 Task: Apply the theme  ""Modern Writer"".
Action: Mouse moved to (222, 81)
Screenshot: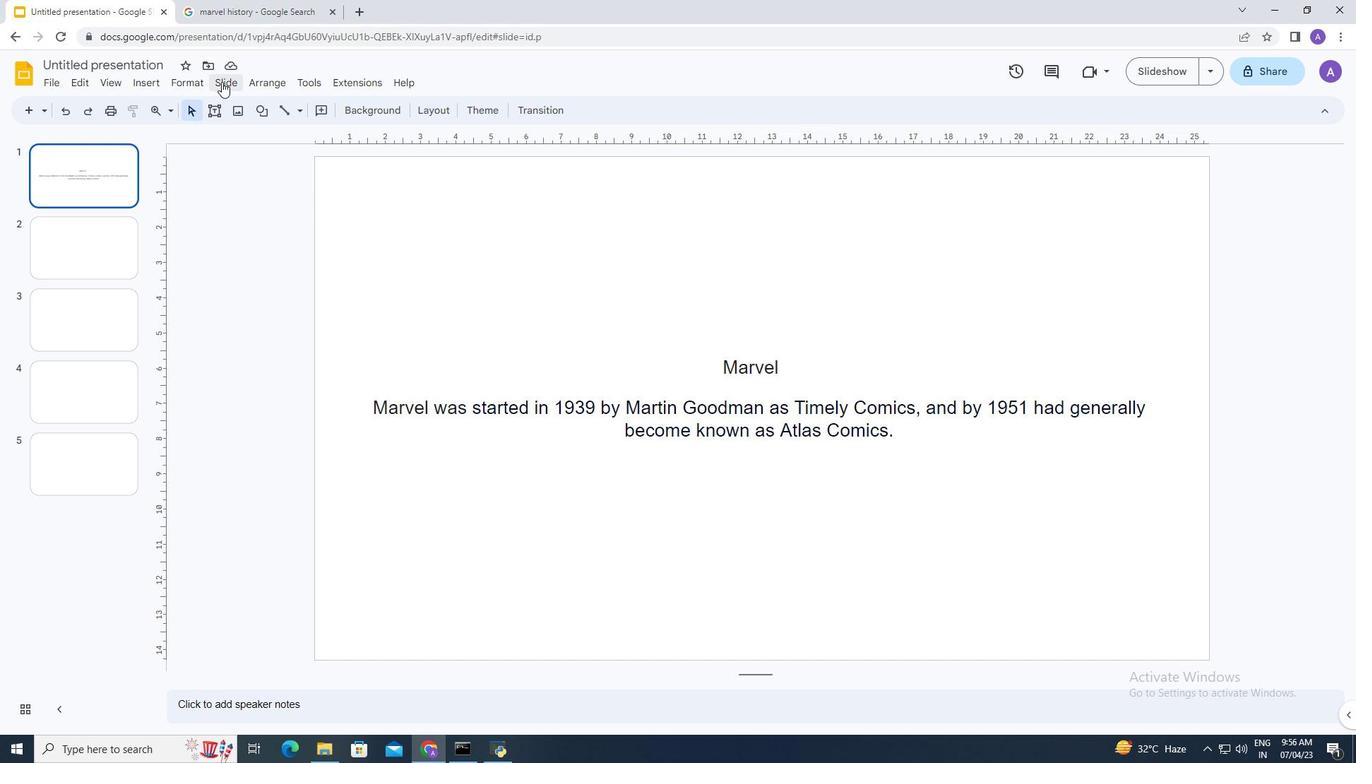 
Action: Mouse pressed left at (222, 81)
Screenshot: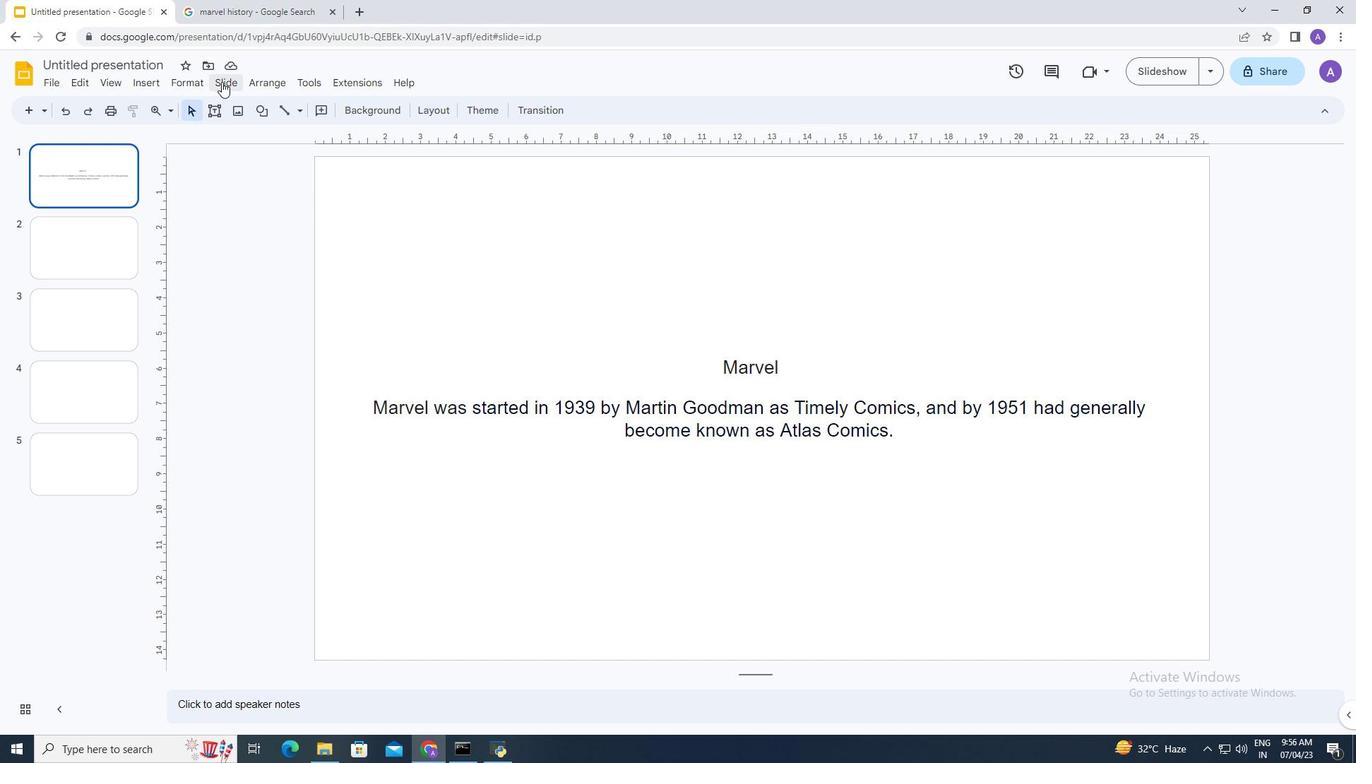 
Action: Mouse moved to (291, 329)
Screenshot: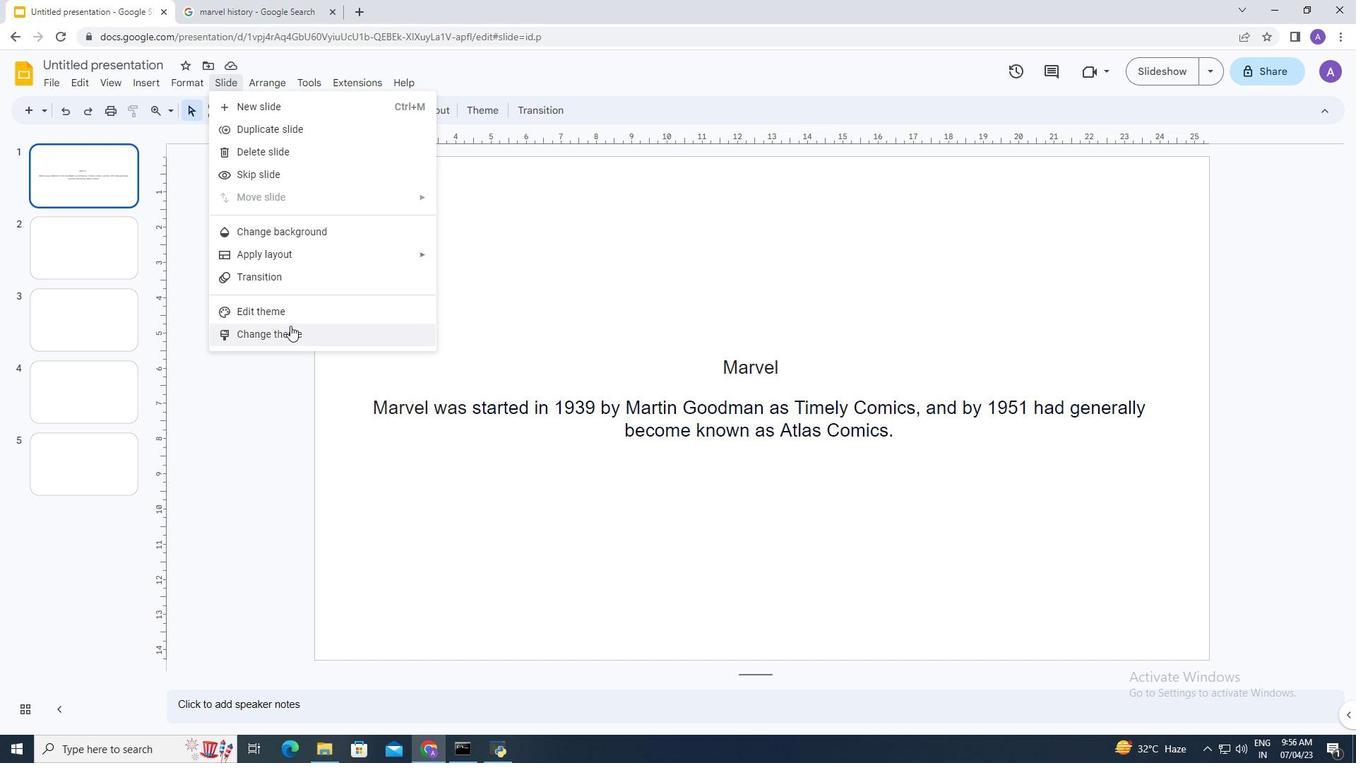 
Action: Mouse pressed left at (291, 329)
Screenshot: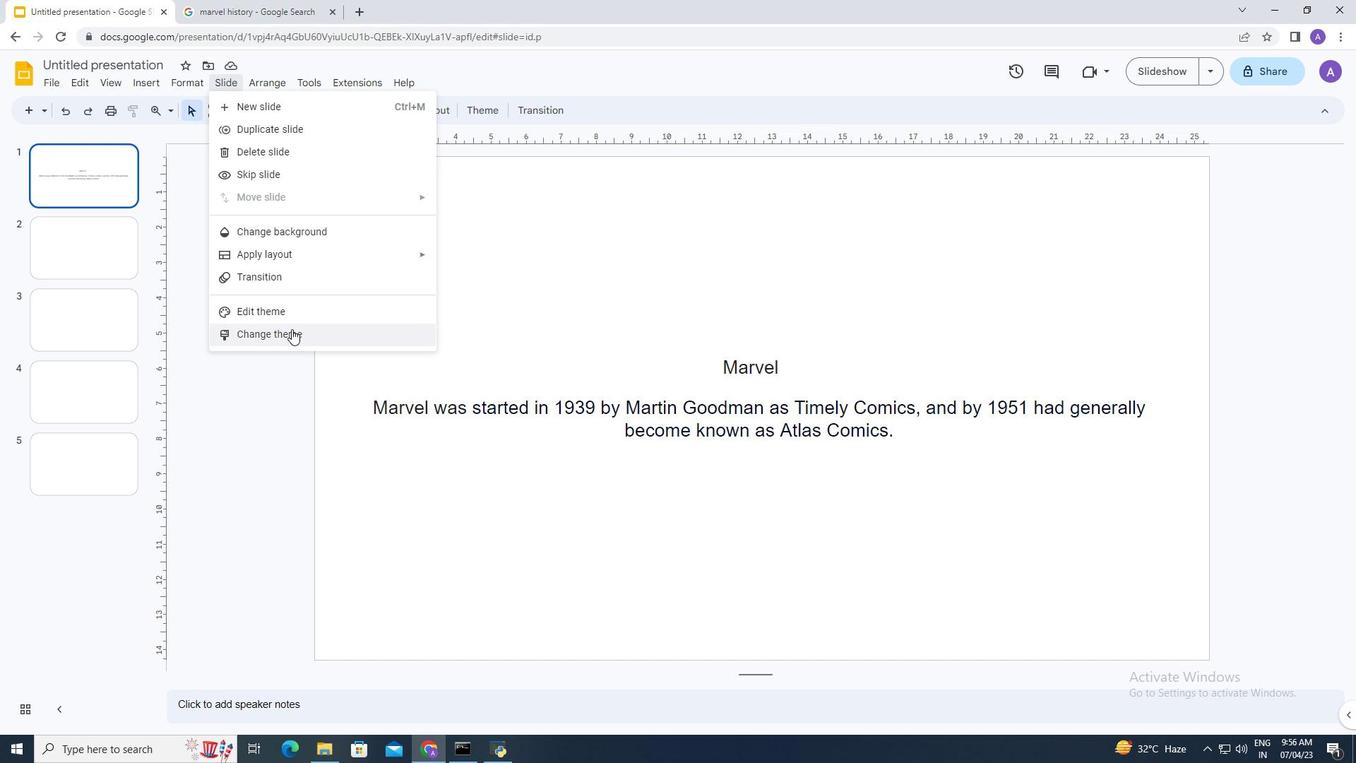
Action: Mouse moved to (1186, 305)
Screenshot: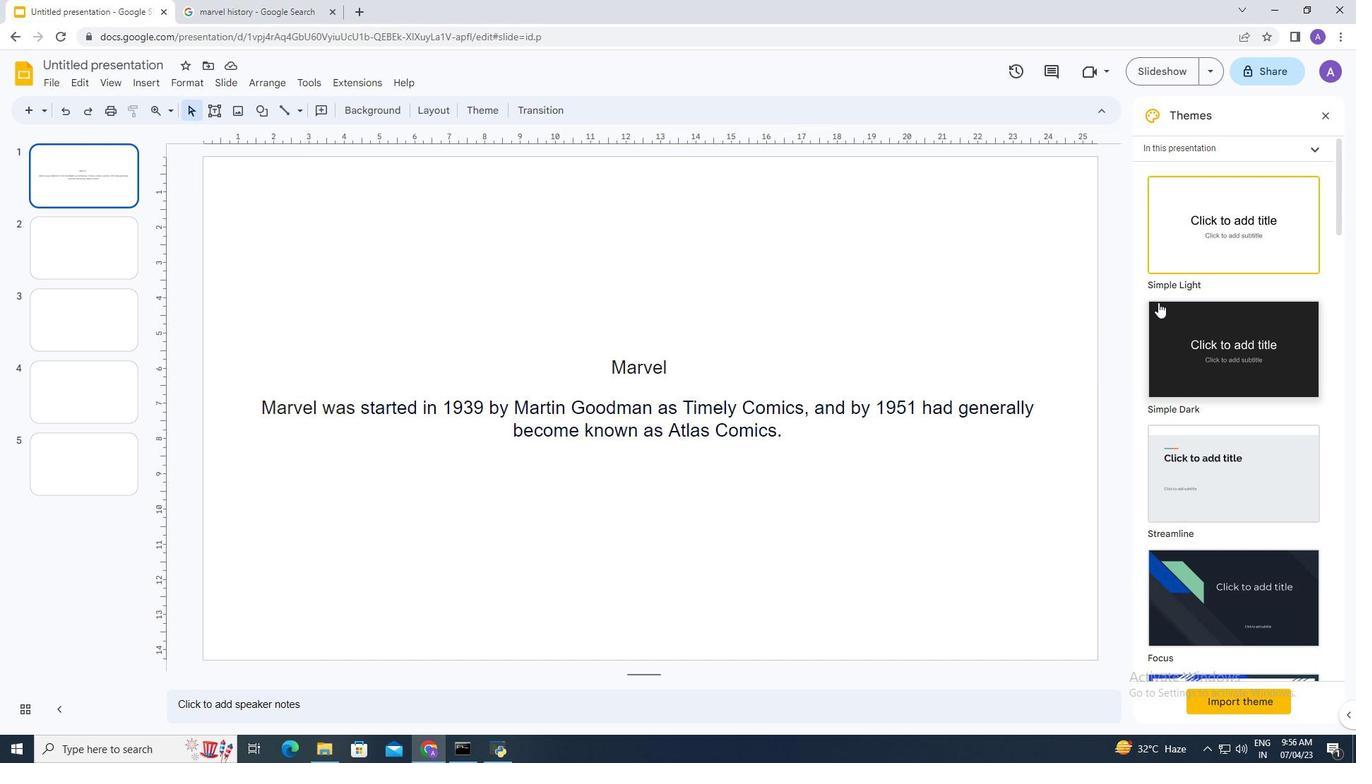
Action: Mouse scrolled (1186, 305) with delta (0, 0)
Screenshot: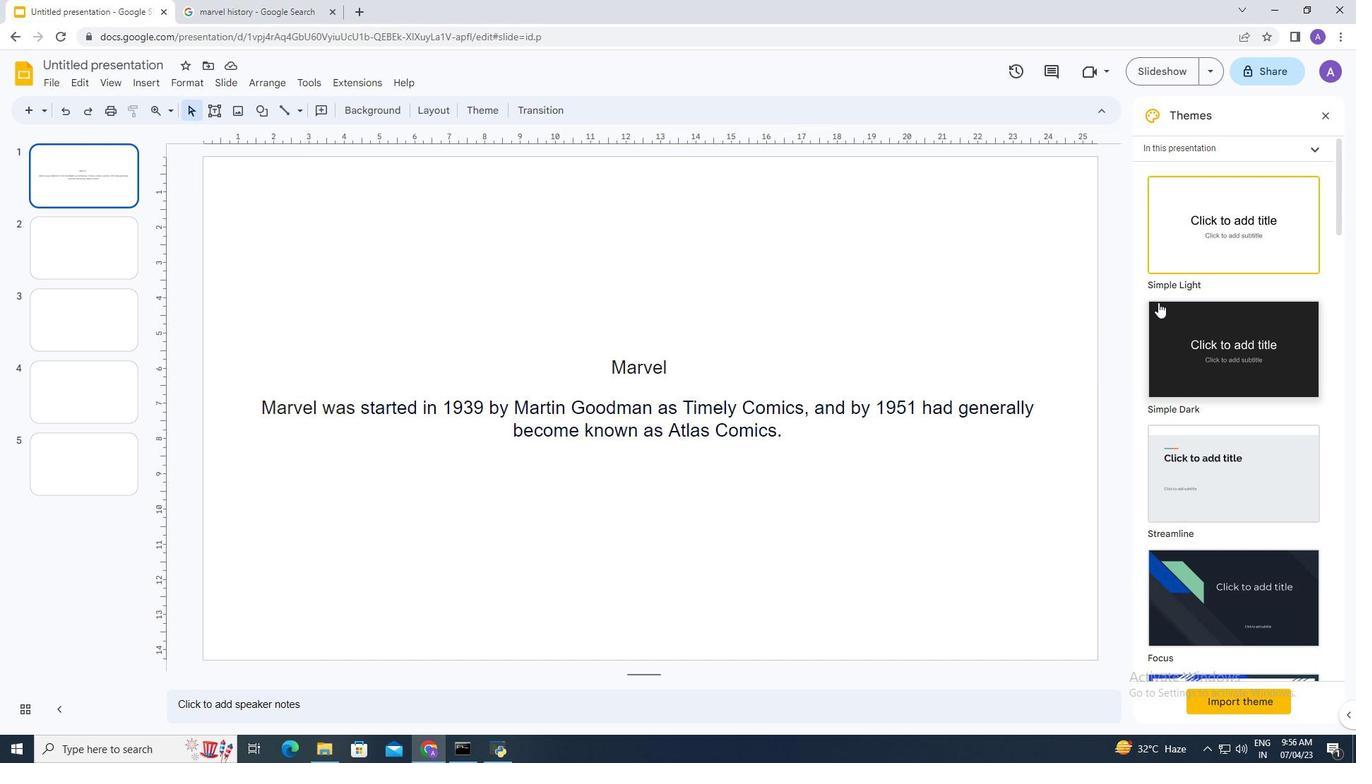 
Action: Mouse scrolled (1186, 305) with delta (0, 0)
Screenshot: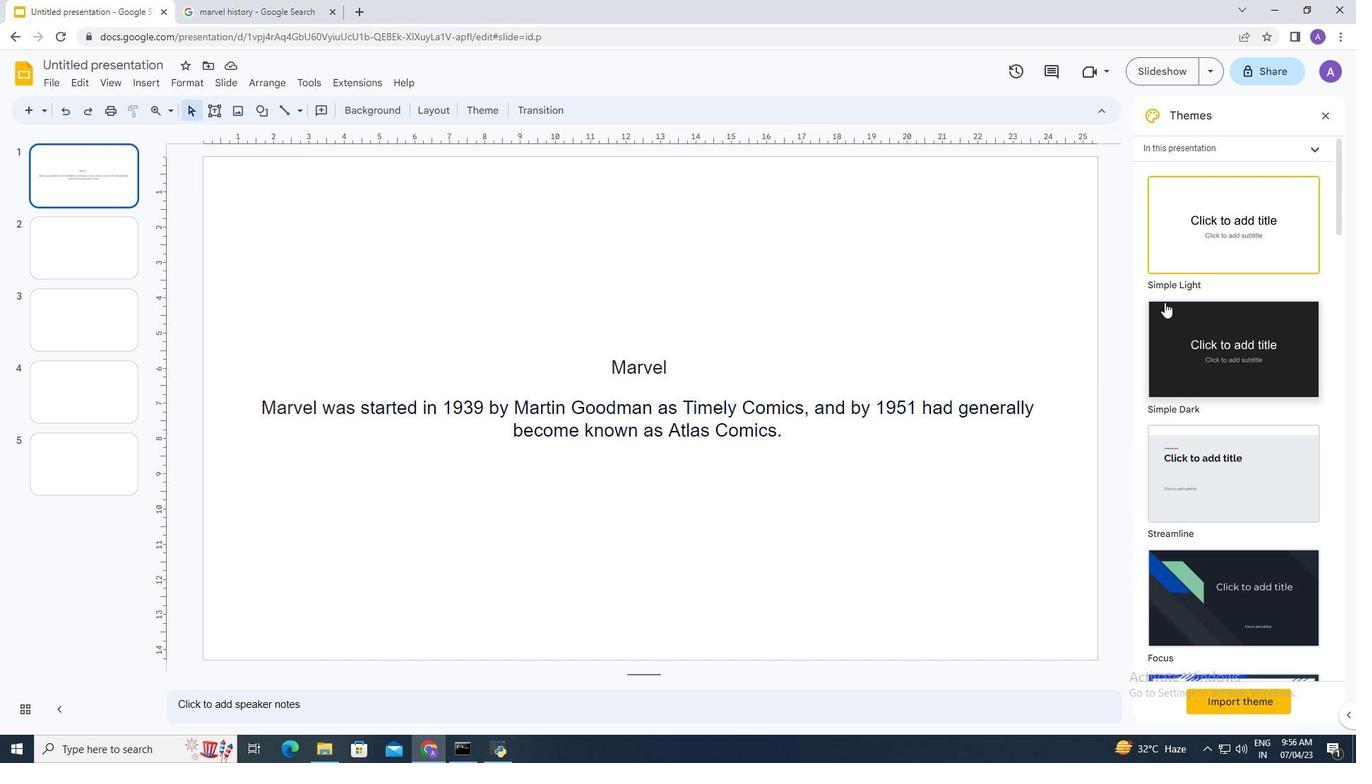 
Action: Mouse scrolled (1186, 305) with delta (0, 0)
Screenshot: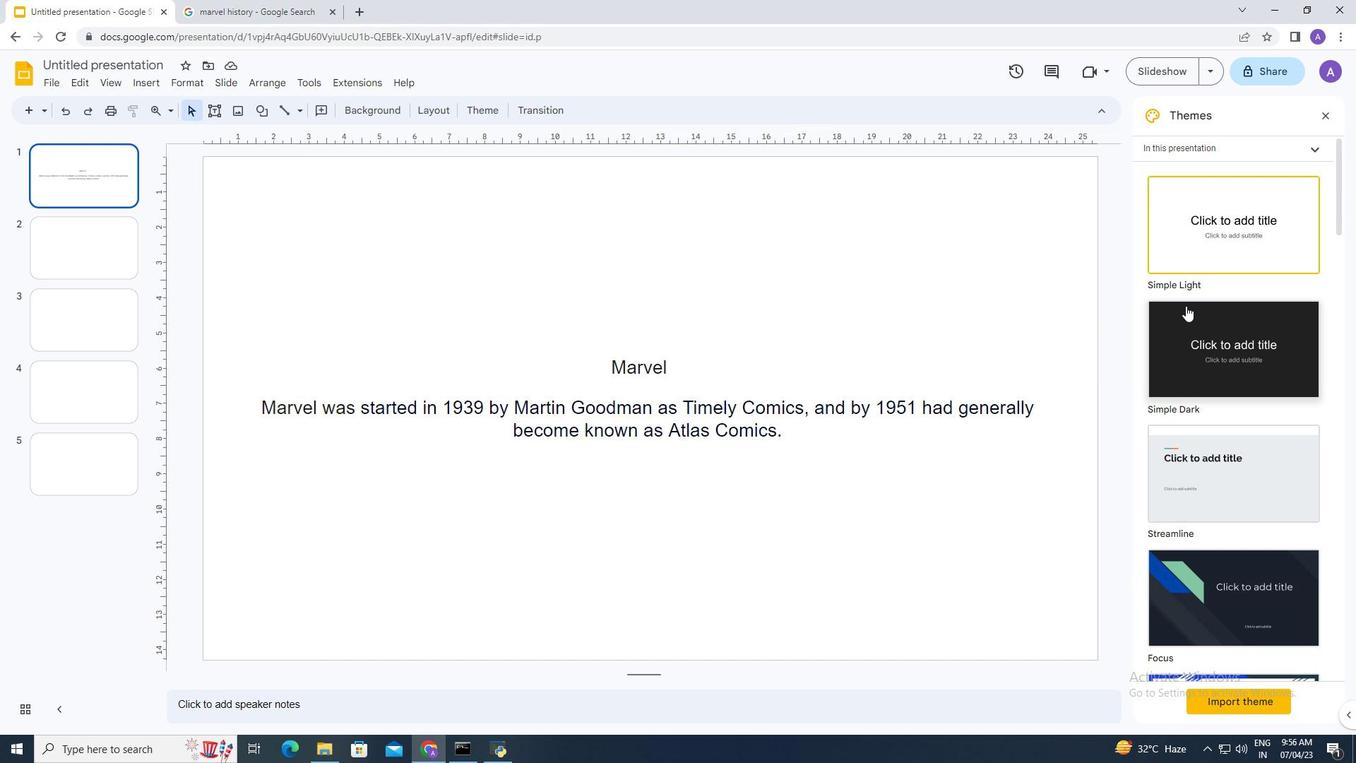 
Action: Mouse scrolled (1186, 305) with delta (0, 0)
Screenshot: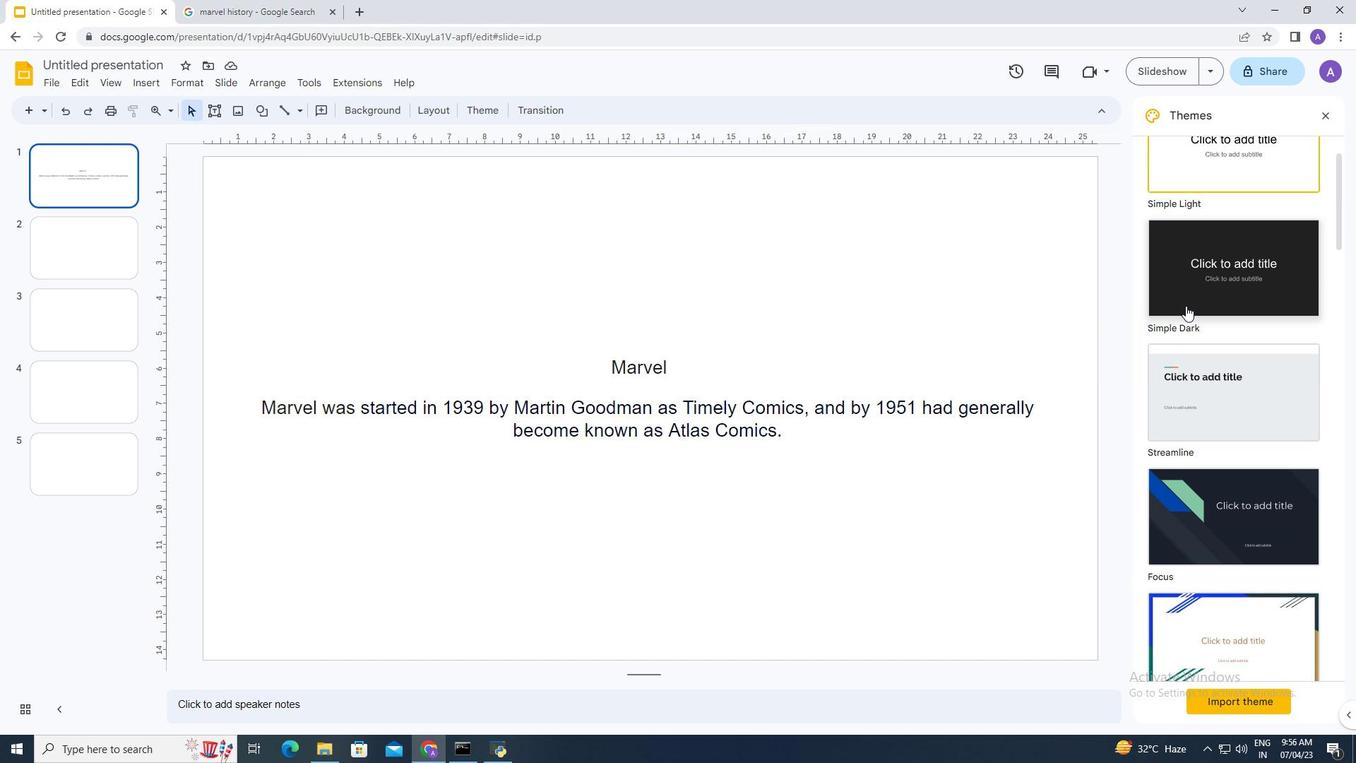 
Action: Mouse scrolled (1186, 305) with delta (0, 0)
Screenshot: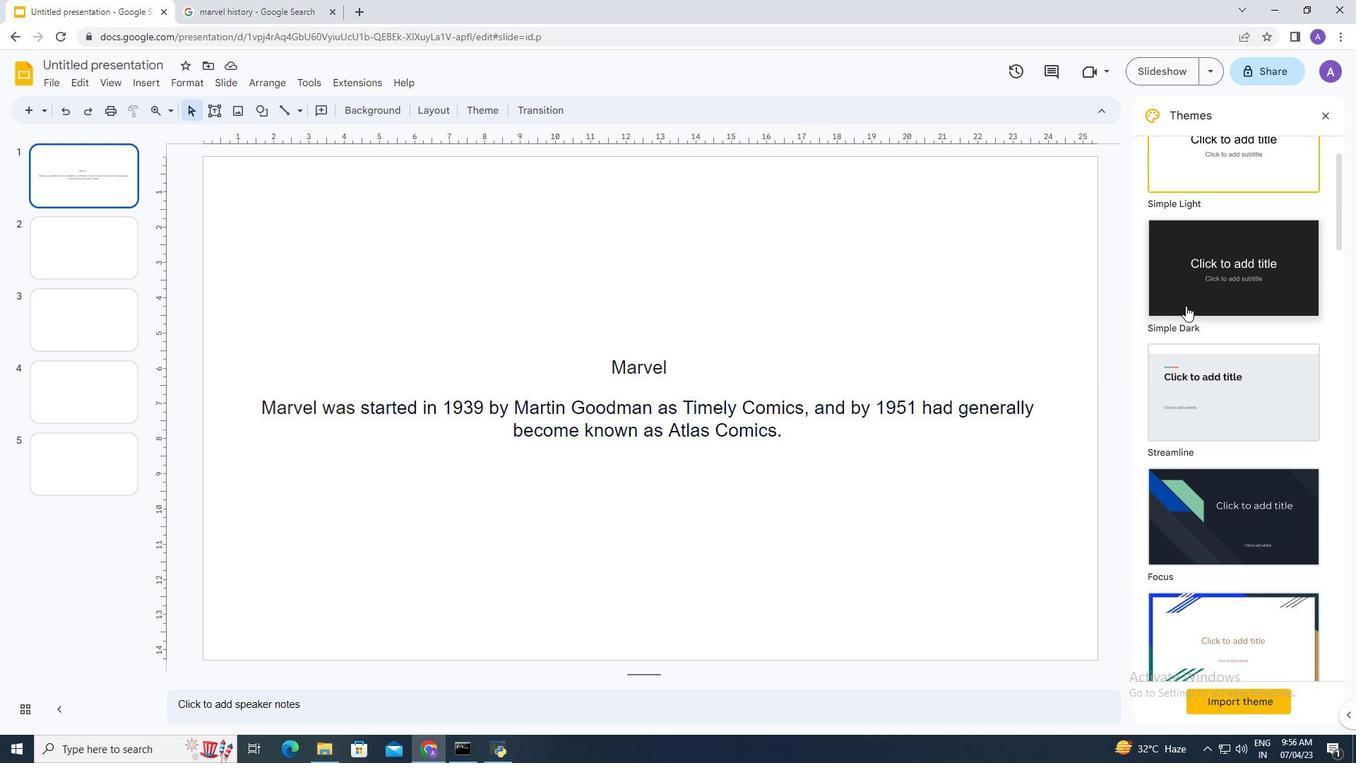 
Action: Mouse scrolled (1186, 305) with delta (0, 0)
Screenshot: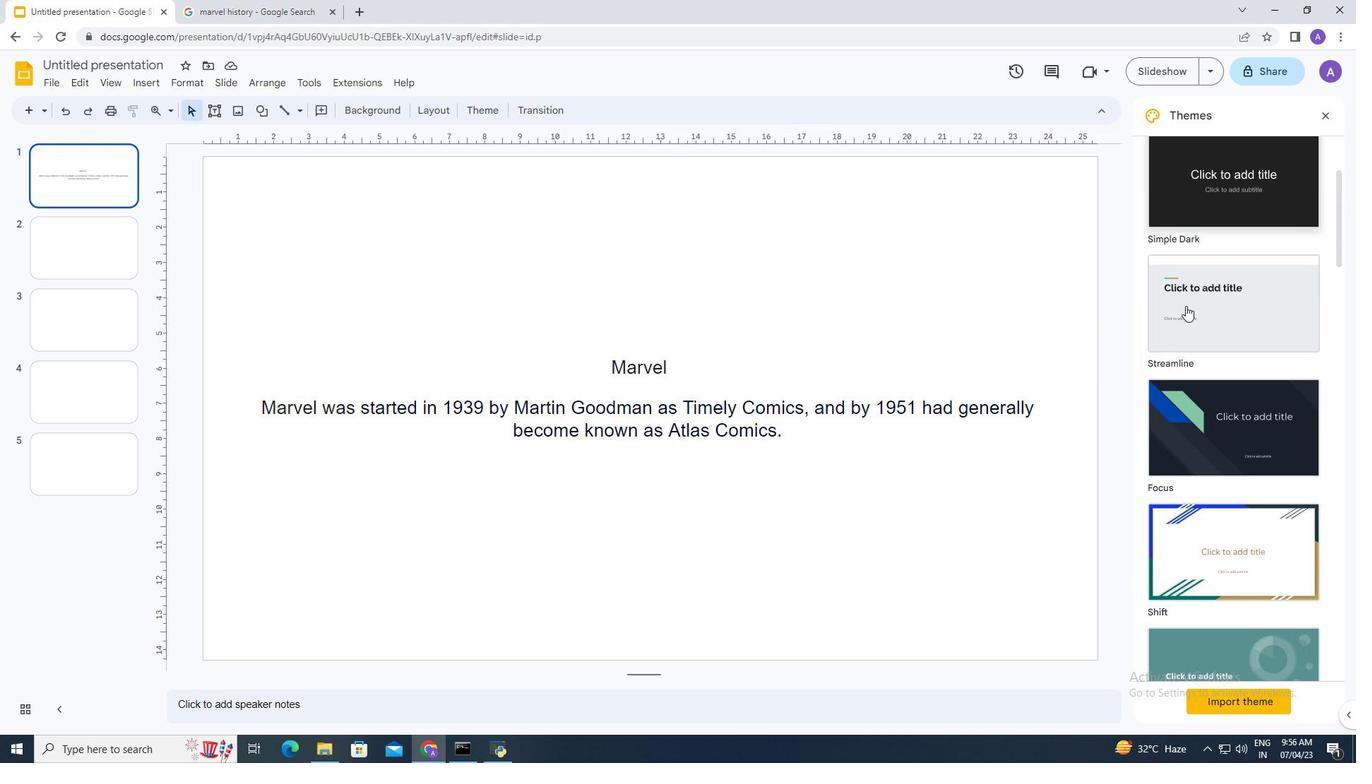 
Action: Mouse scrolled (1186, 305) with delta (0, 0)
Screenshot: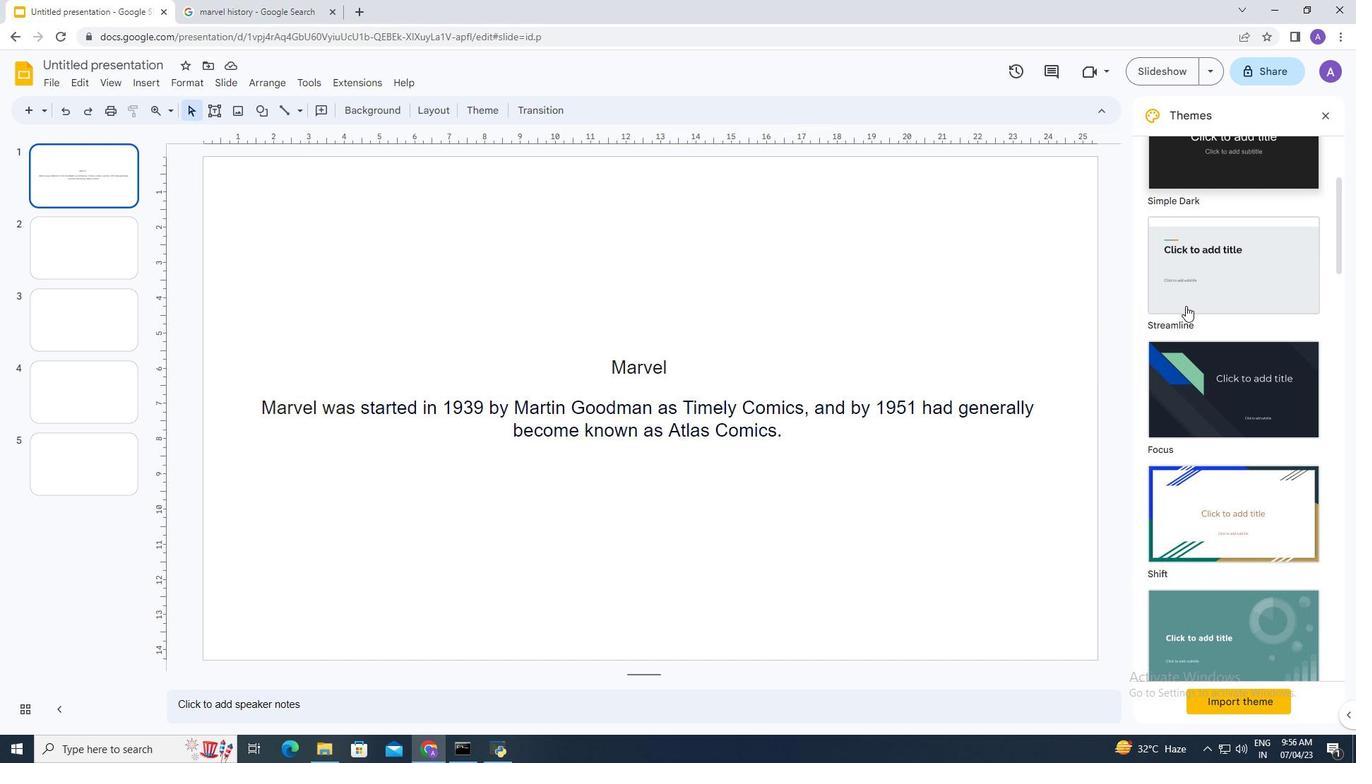 
Action: Mouse scrolled (1186, 305) with delta (0, 0)
Screenshot: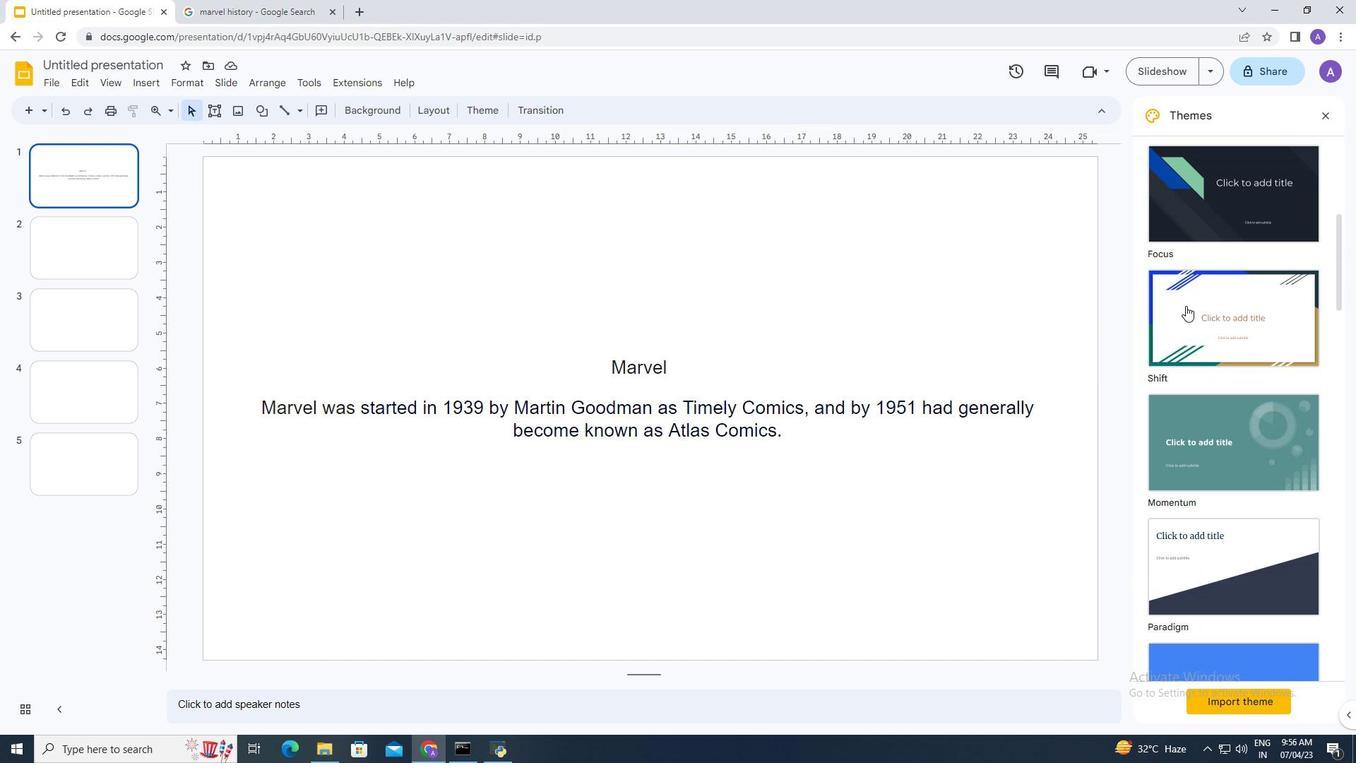 
Action: Mouse moved to (1186, 306)
Screenshot: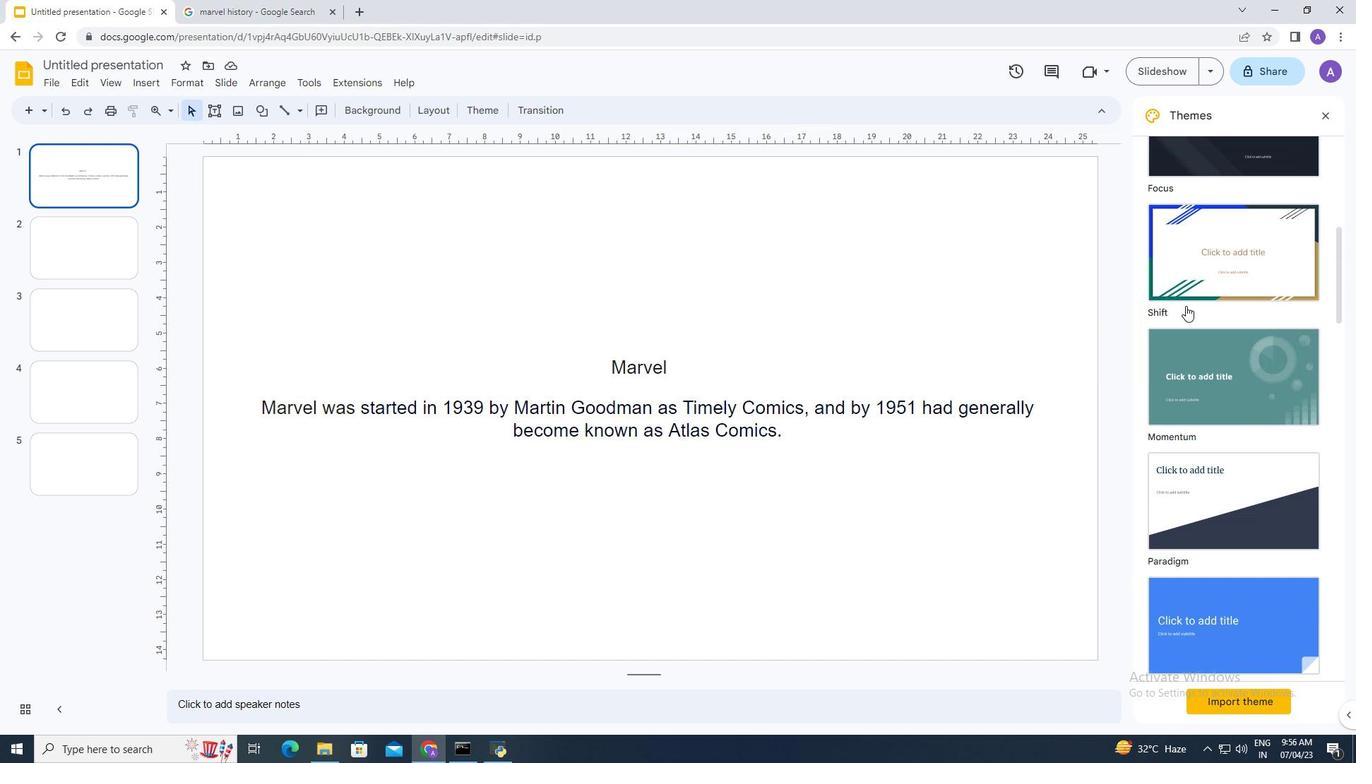 
Action: Mouse scrolled (1186, 305) with delta (0, 0)
Screenshot: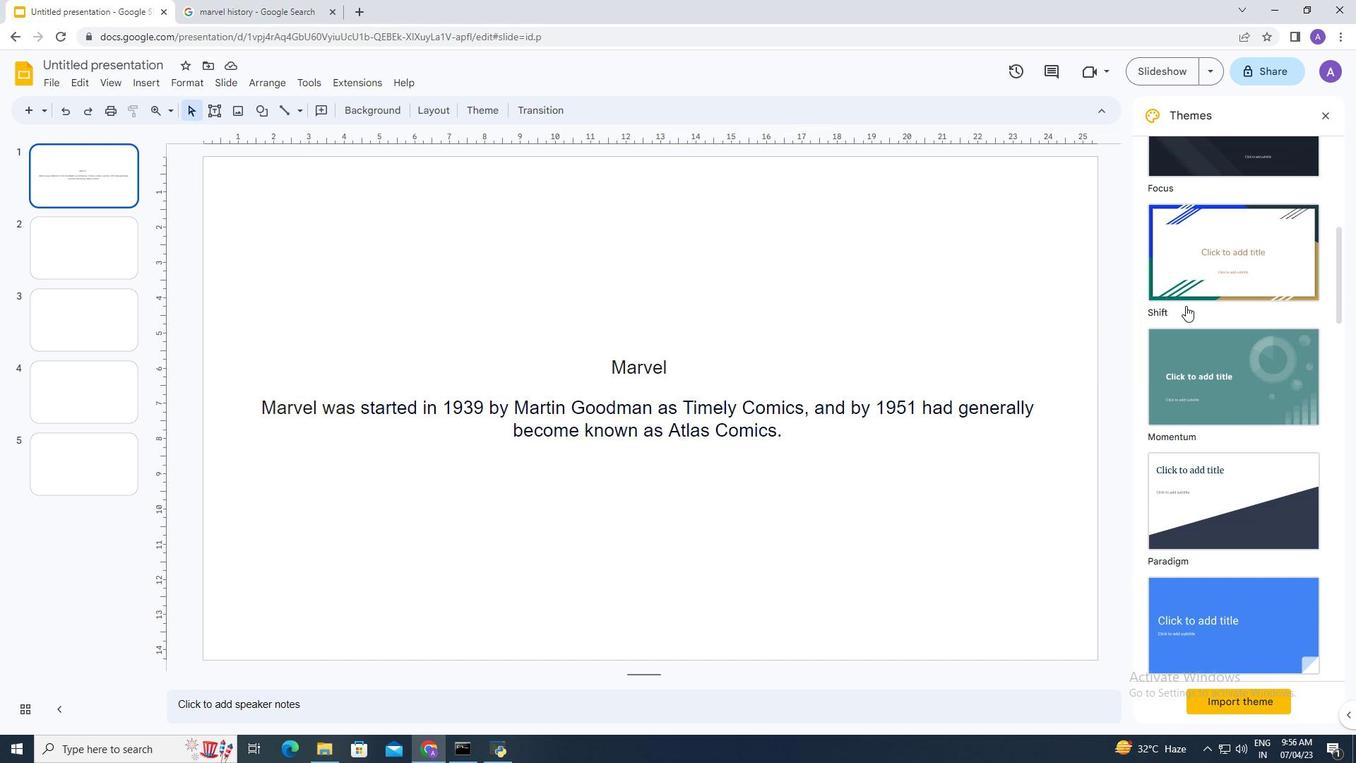 
Action: Mouse moved to (1187, 306)
Screenshot: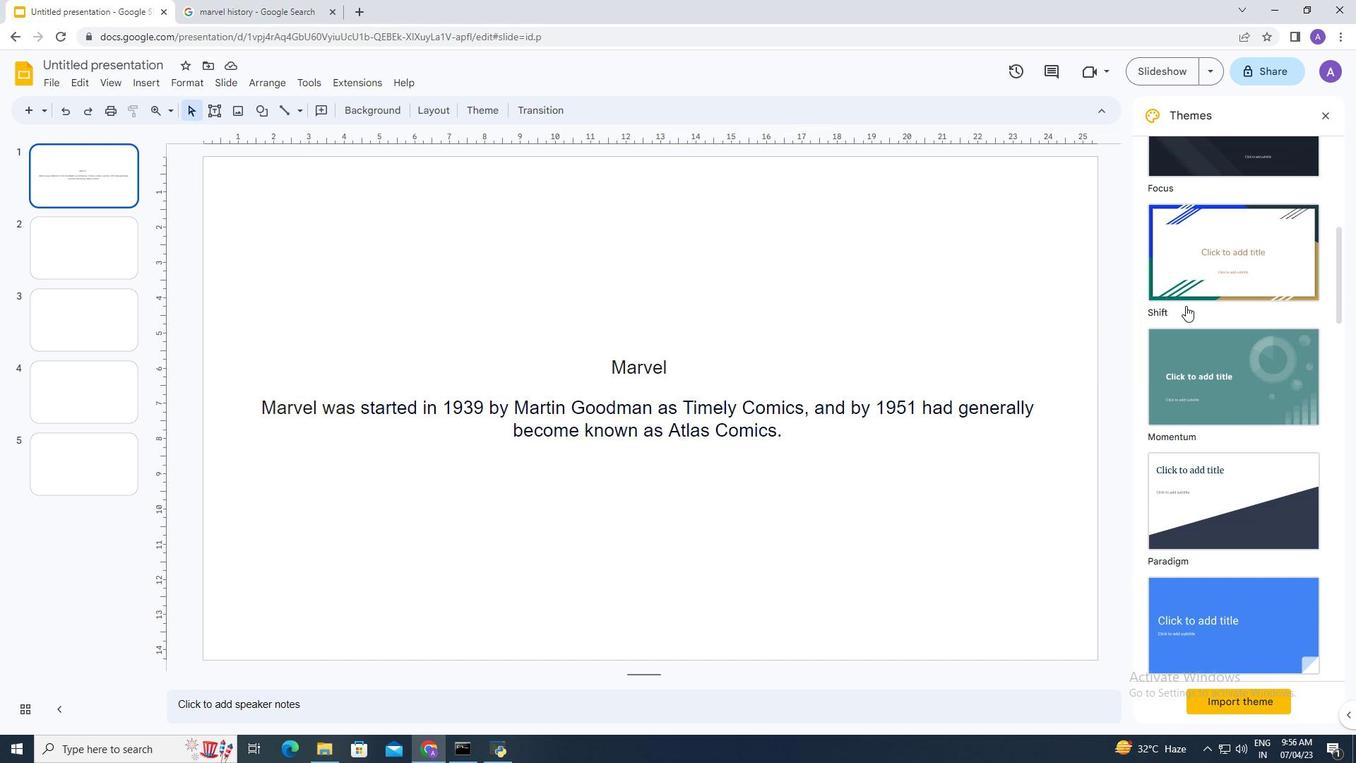 
Action: Mouse scrolled (1187, 305) with delta (0, 0)
Screenshot: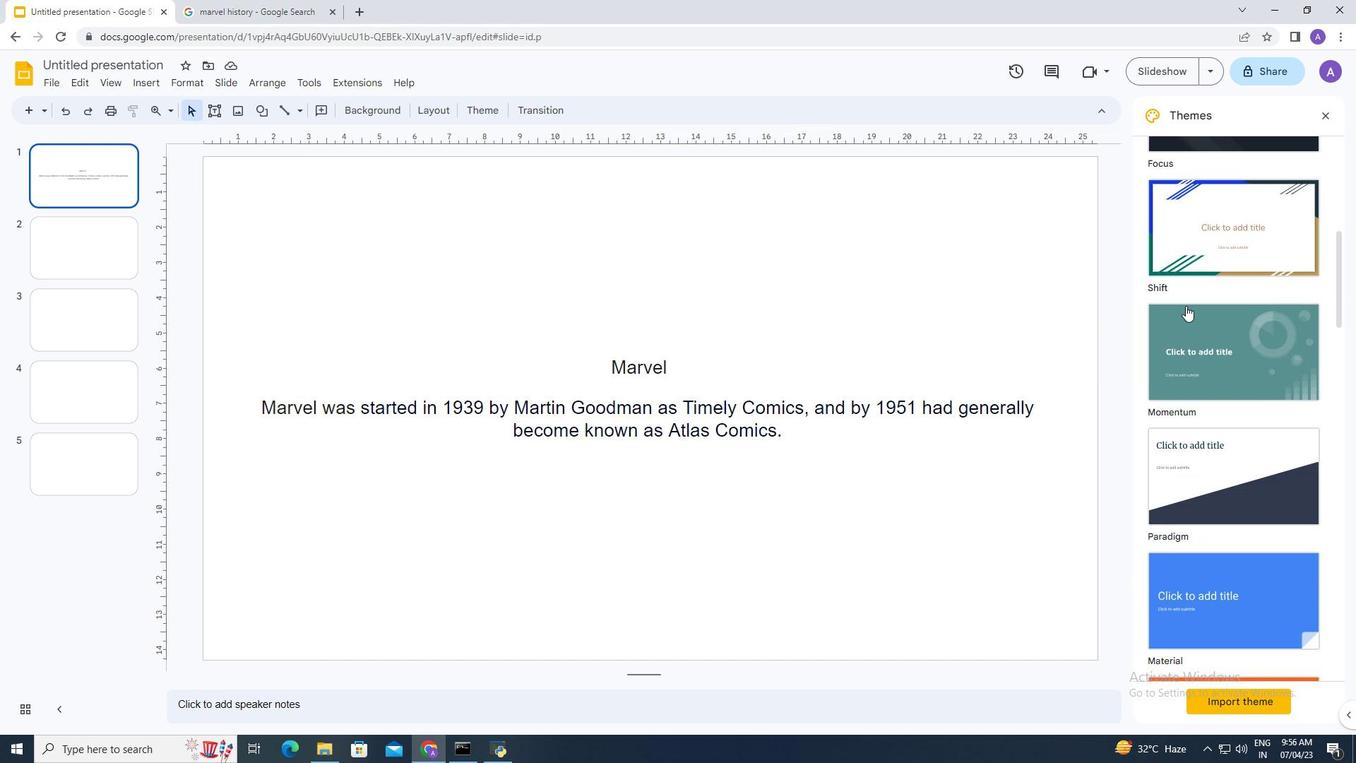 
Action: Mouse moved to (1204, 332)
Screenshot: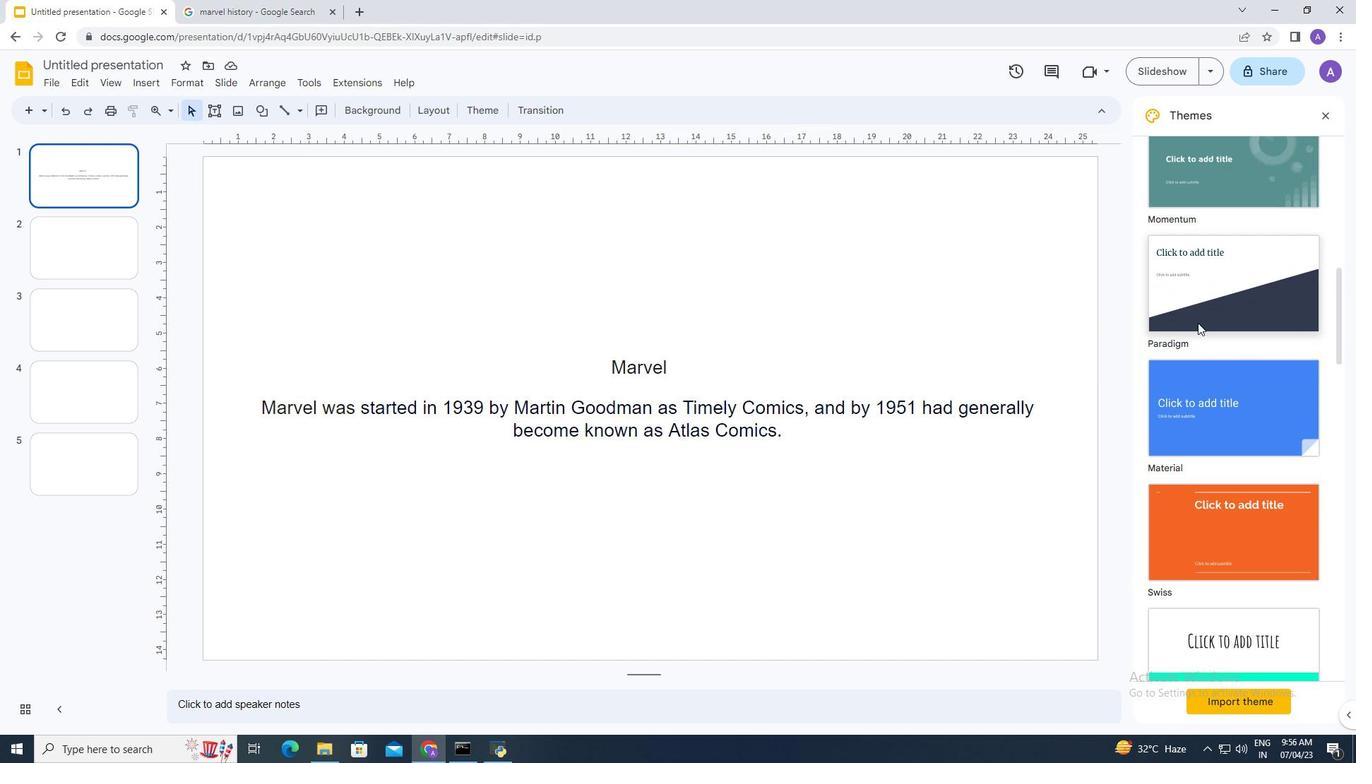 
Action: Mouse scrolled (1204, 332) with delta (0, 0)
Screenshot: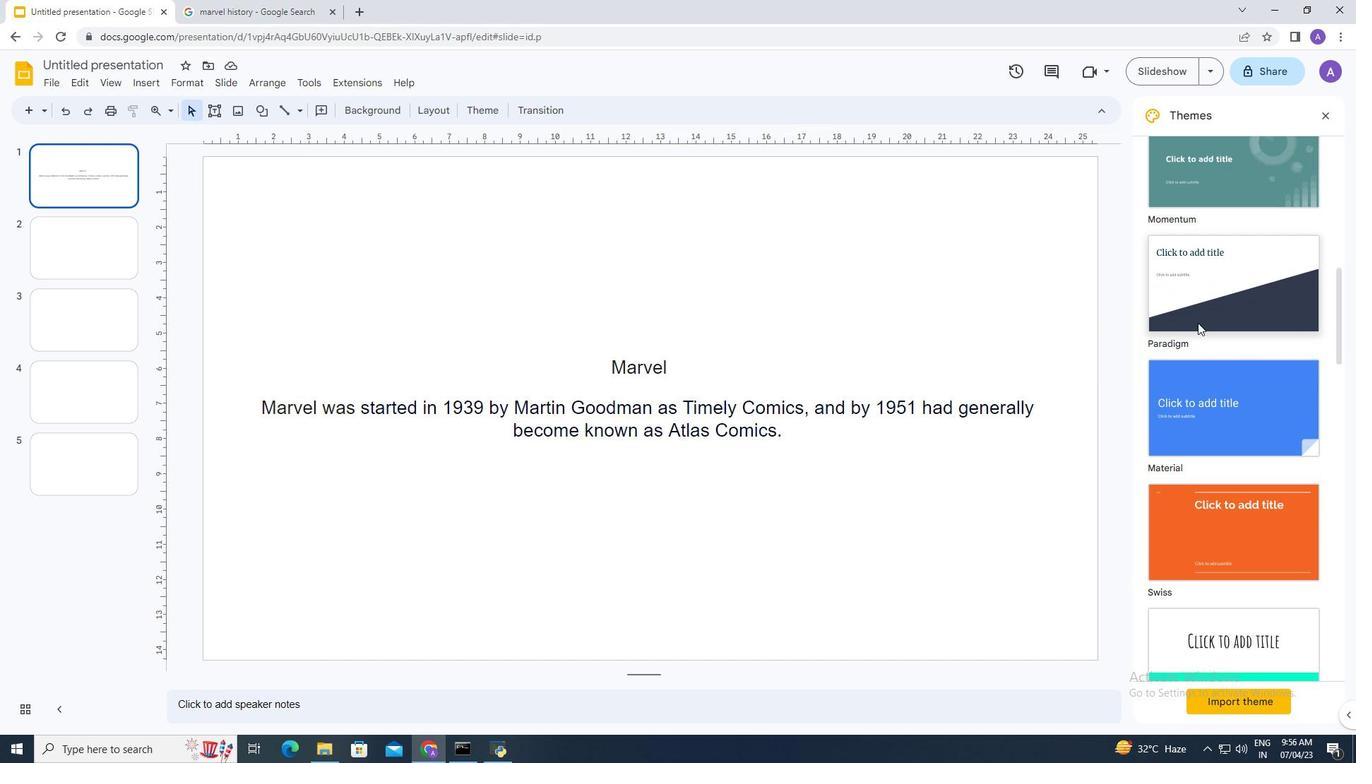 
Action: Mouse scrolled (1204, 332) with delta (0, 0)
Screenshot: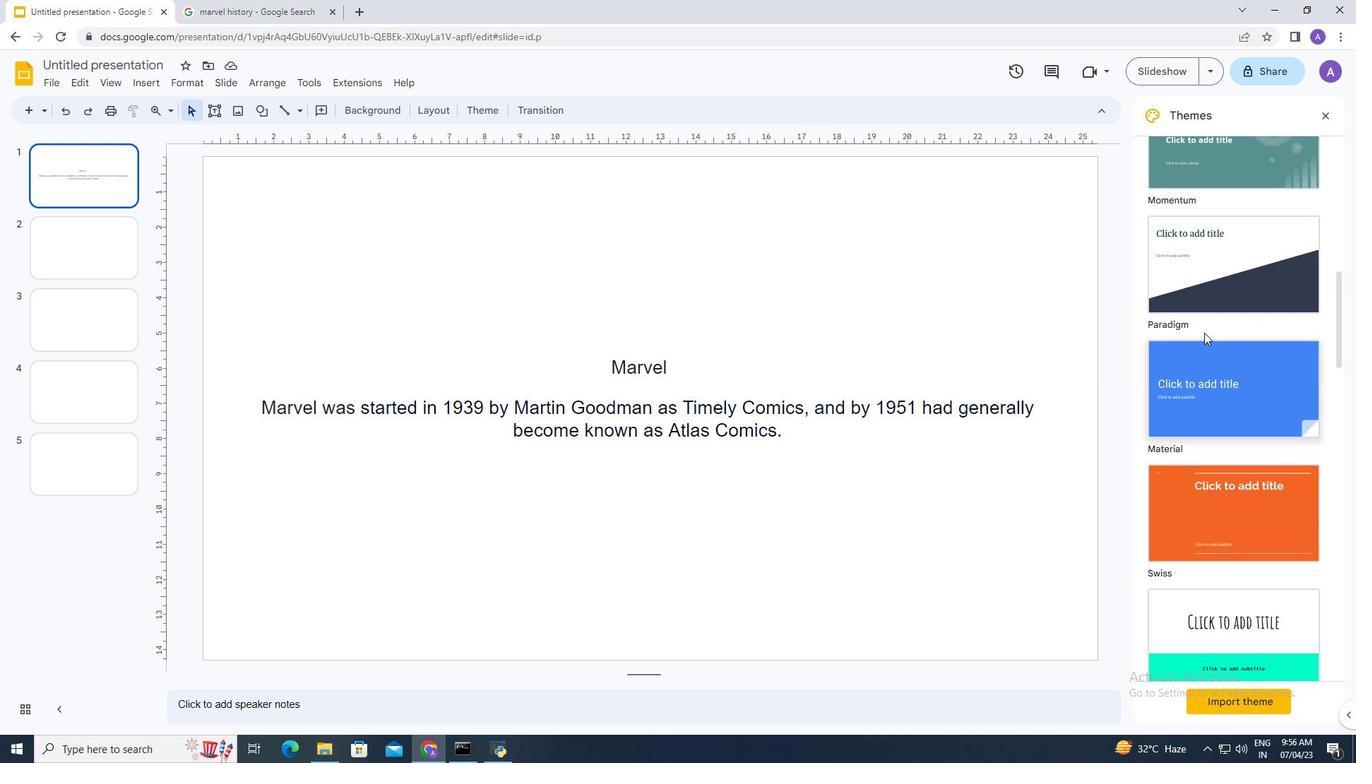 
Action: Mouse scrolled (1204, 332) with delta (0, 0)
Screenshot: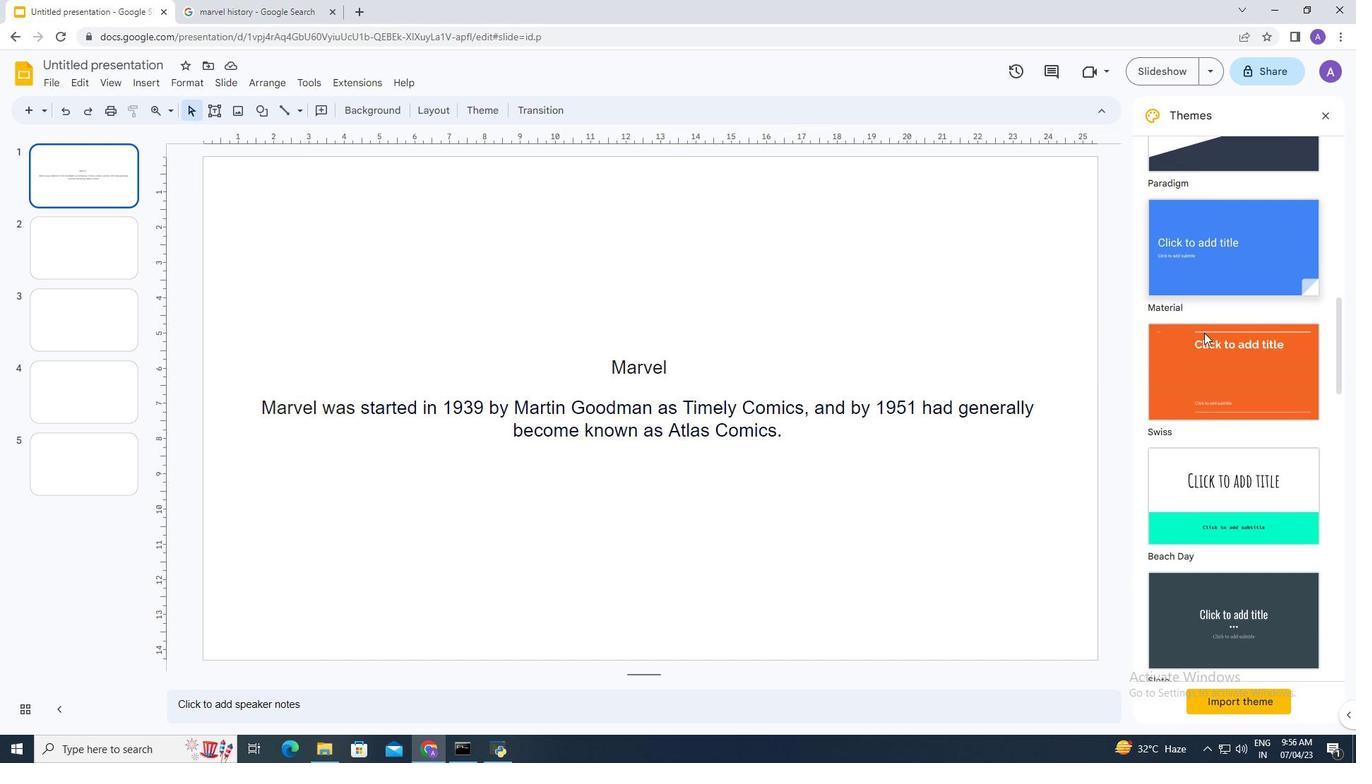 
Action: Mouse scrolled (1204, 332) with delta (0, 0)
Screenshot: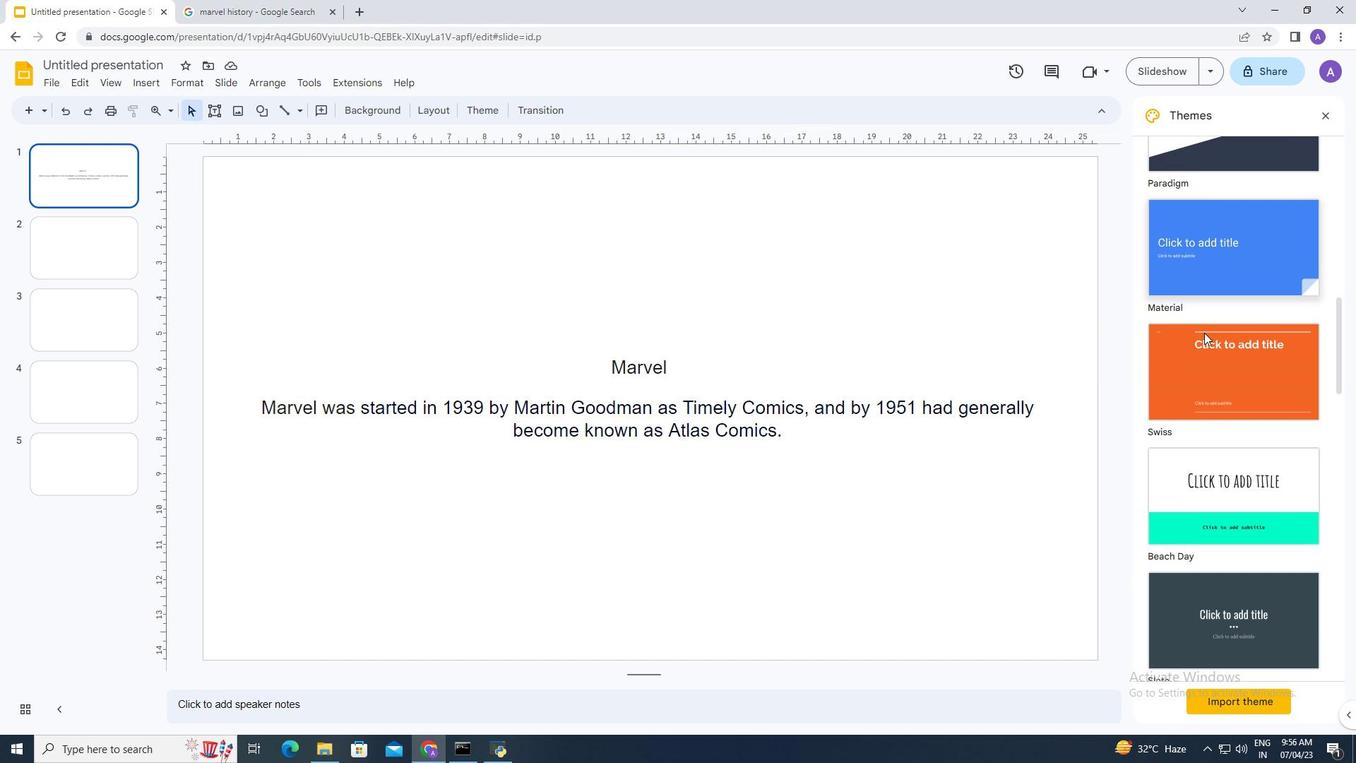 
Action: Mouse scrolled (1204, 332) with delta (0, 0)
Screenshot: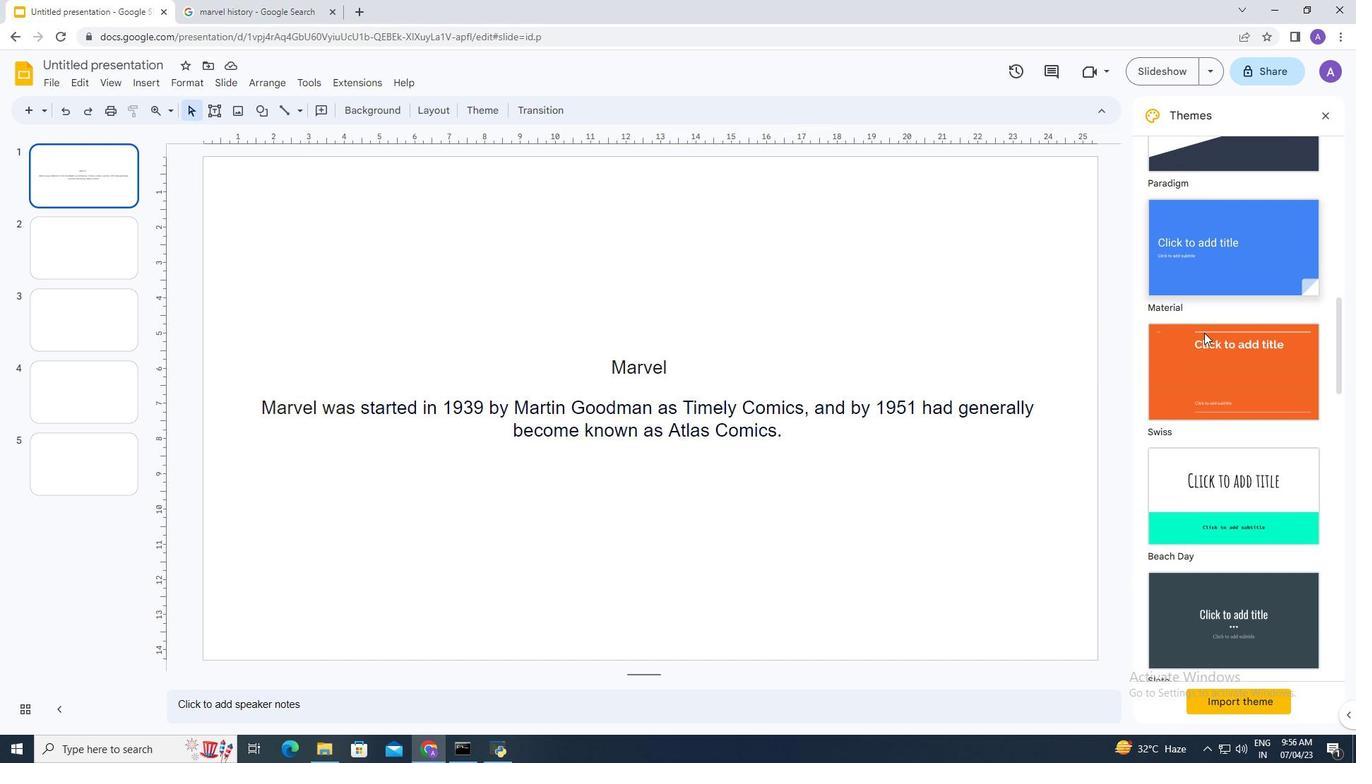 
Action: Mouse scrolled (1204, 332) with delta (0, 0)
Screenshot: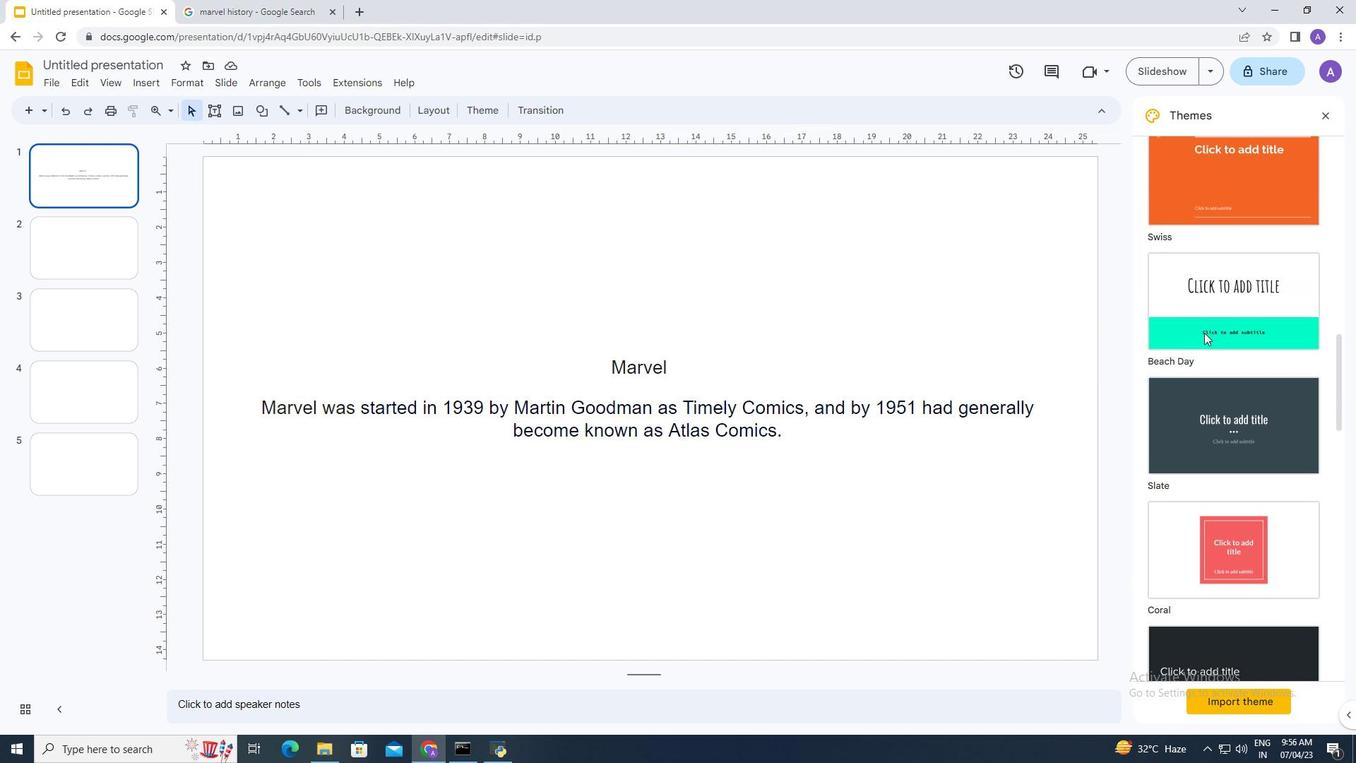 
Action: Mouse scrolled (1204, 332) with delta (0, 0)
Screenshot: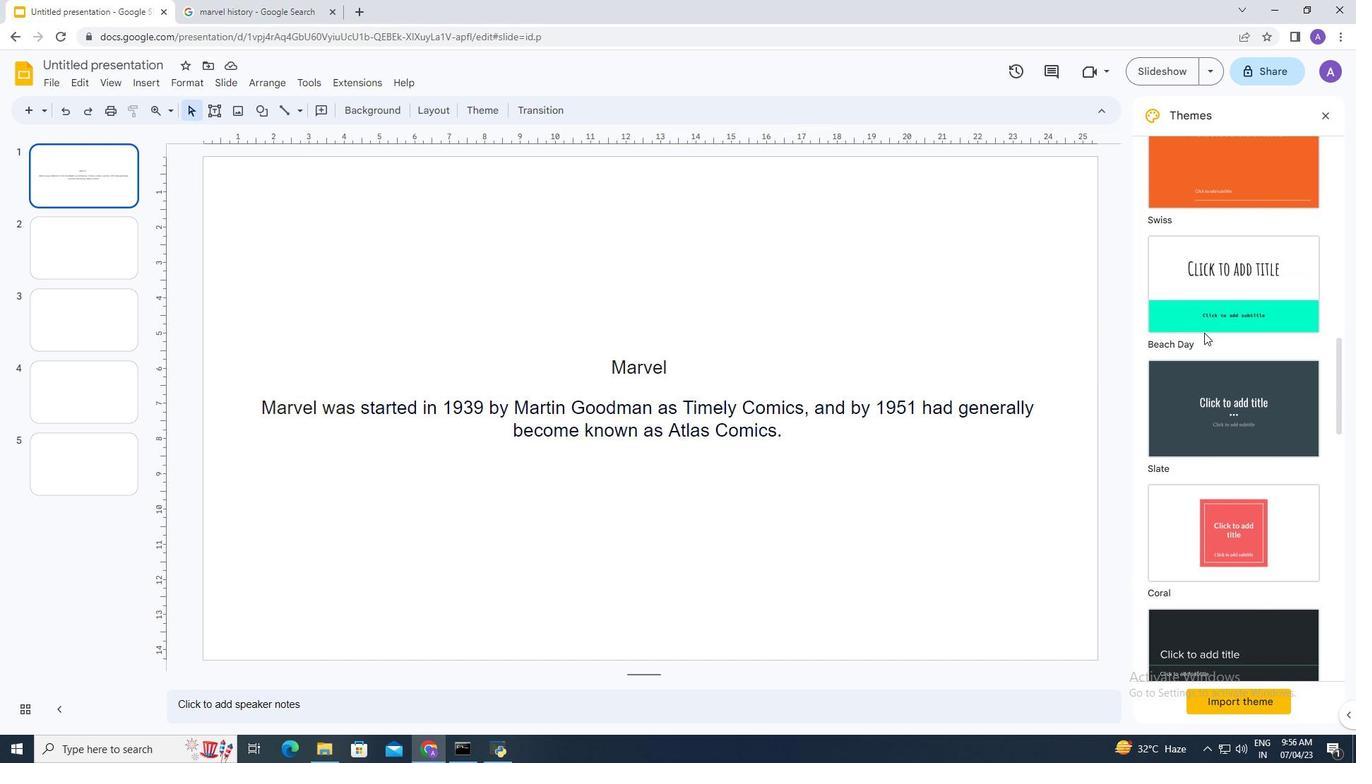 
Action: Mouse scrolled (1204, 332) with delta (0, 0)
Screenshot: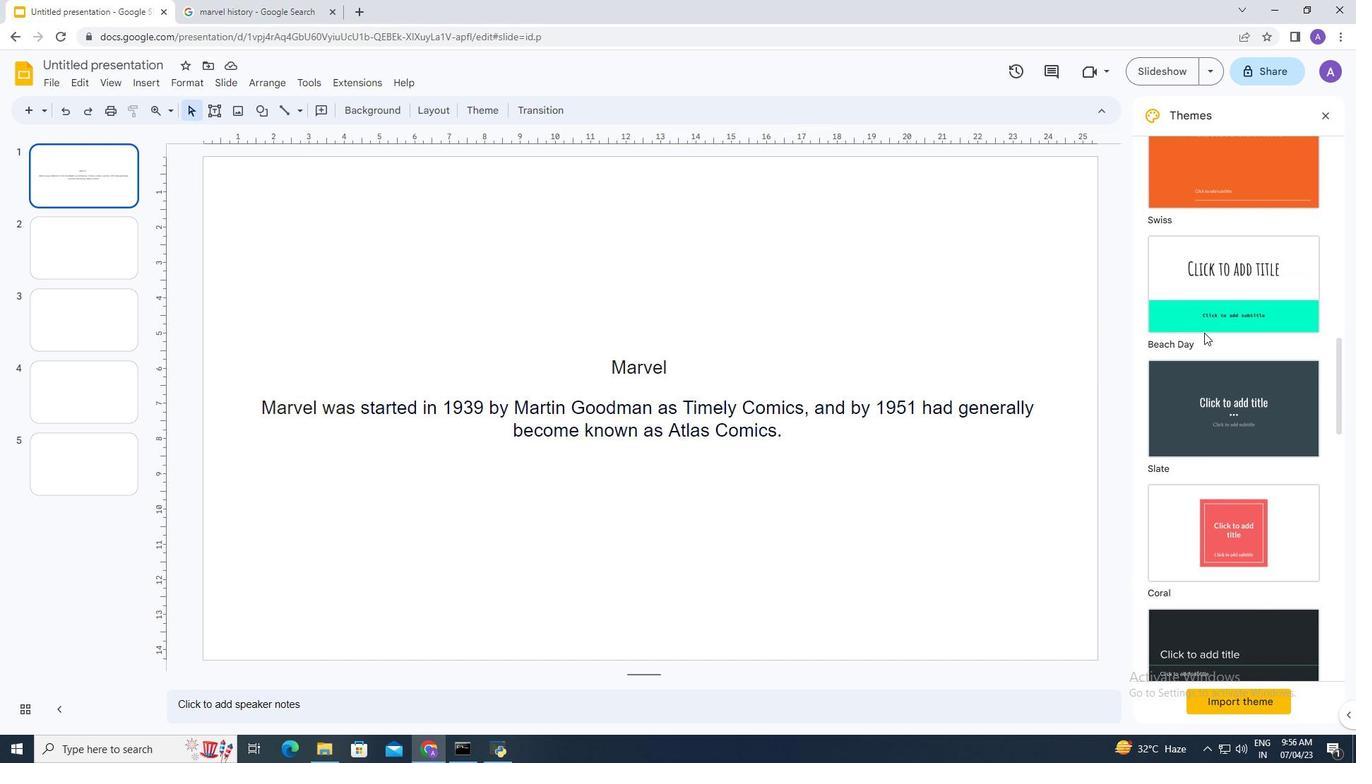 
Action: Mouse scrolled (1204, 332) with delta (0, 0)
Screenshot: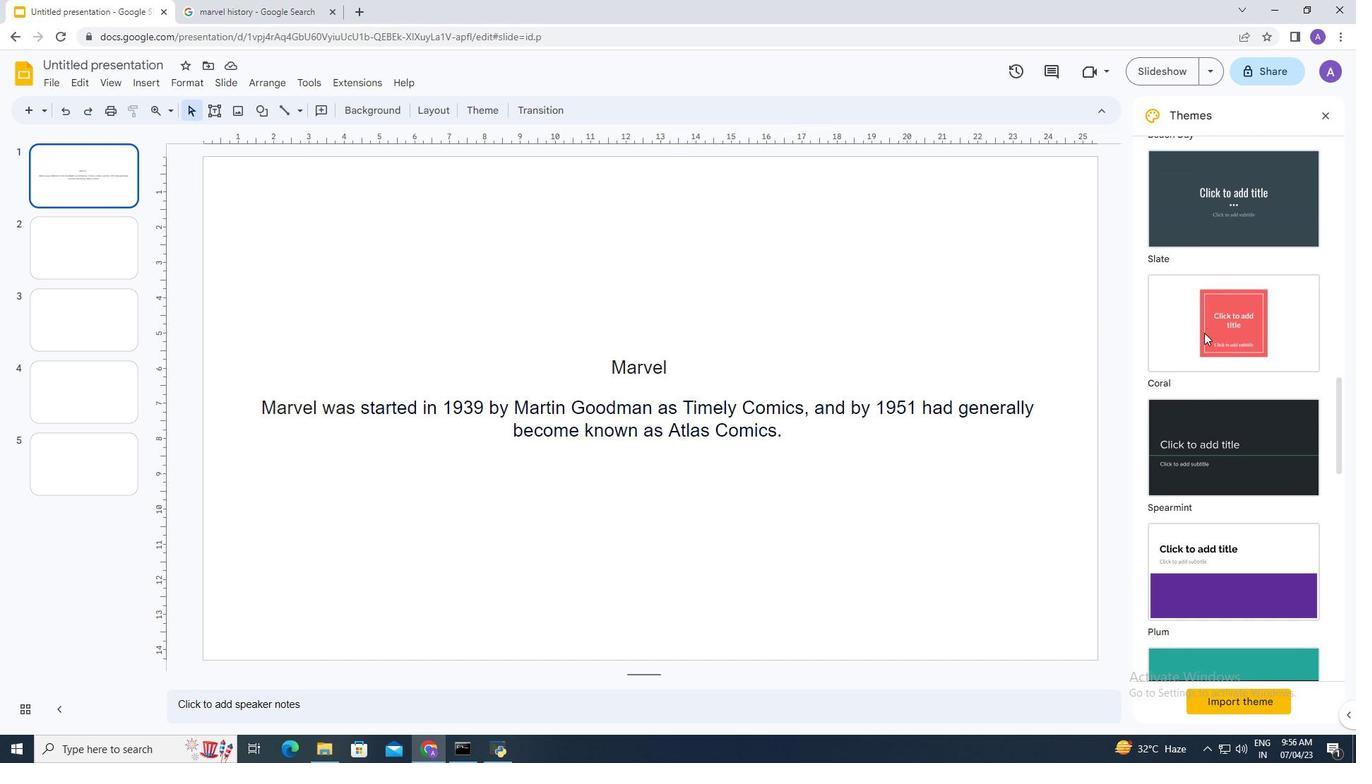 
Action: Mouse scrolled (1204, 332) with delta (0, 0)
Screenshot: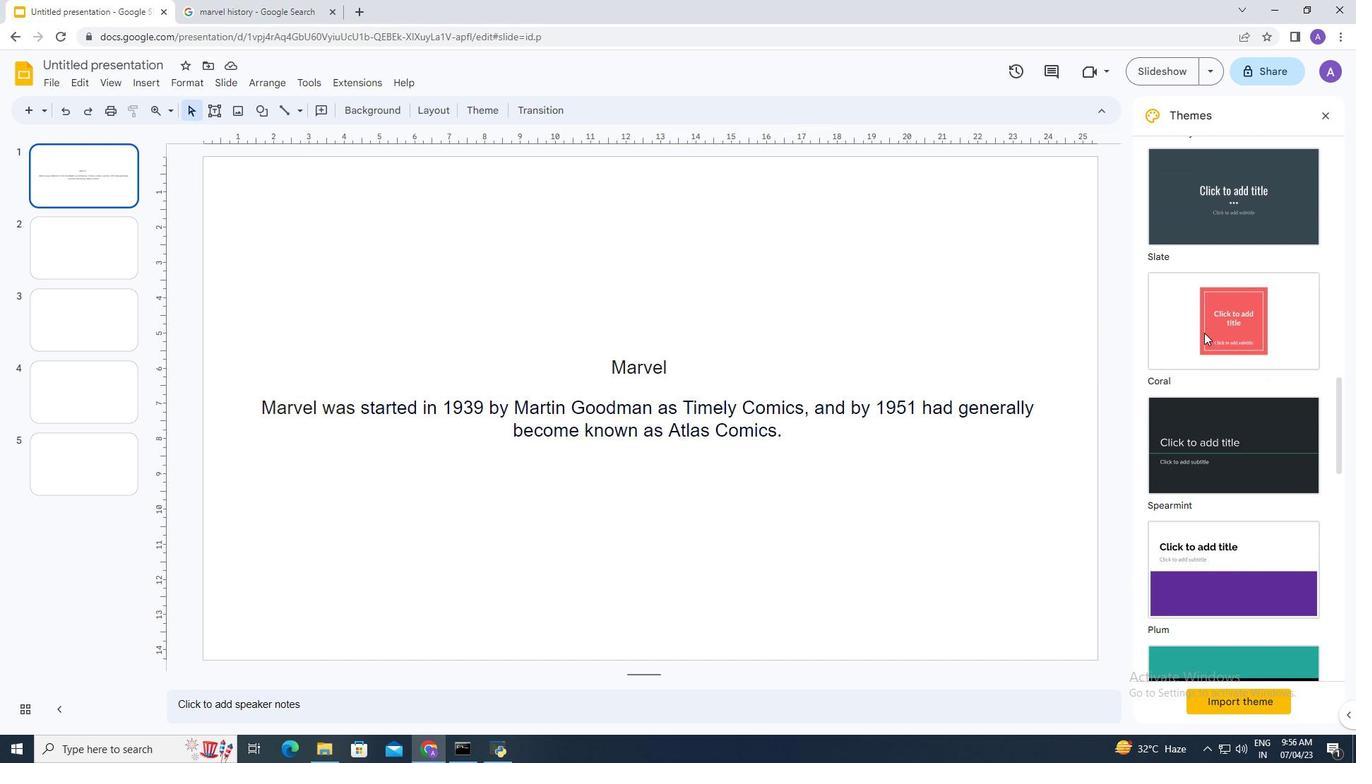
Action: Mouse scrolled (1204, 332) with delta (0, 0)
Screenshot: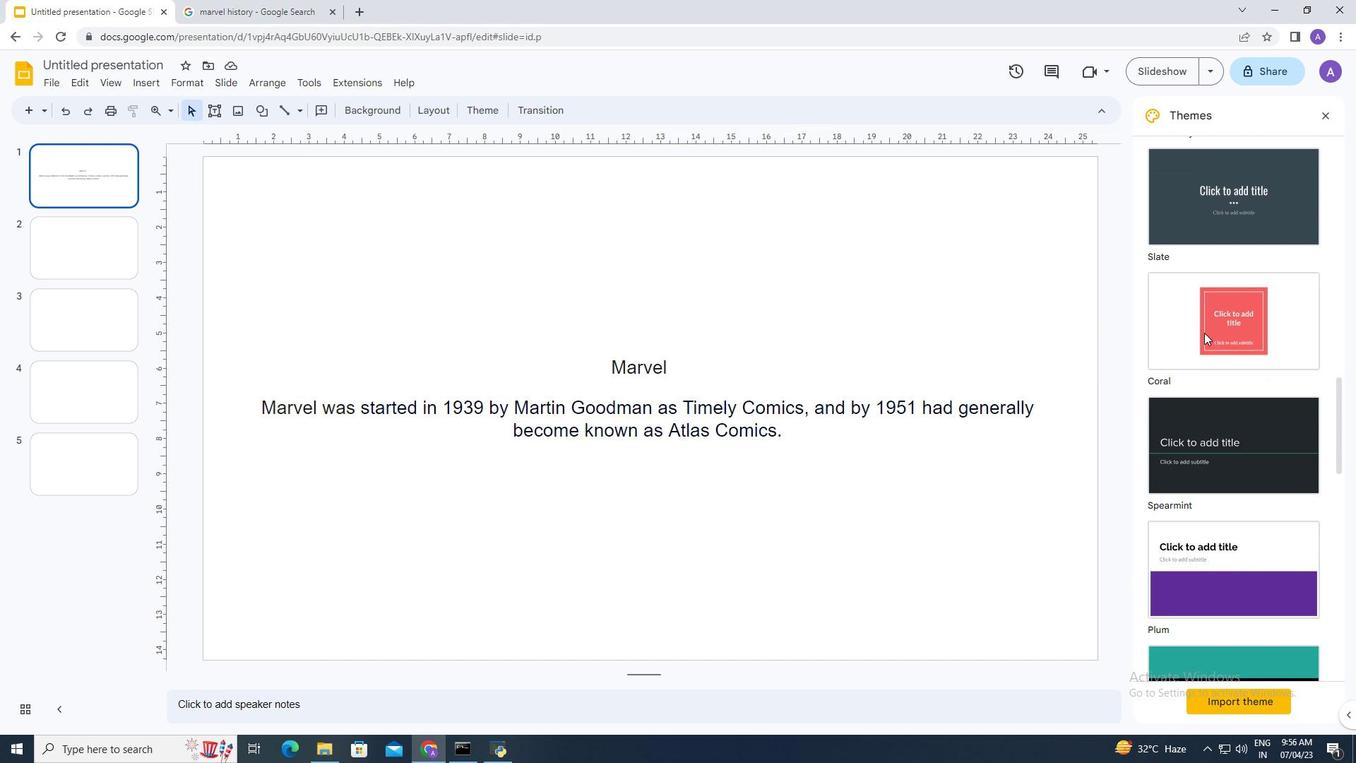 
Action: Mouse scrolled (1204, 332) with delta (0, 0)
Screenshot: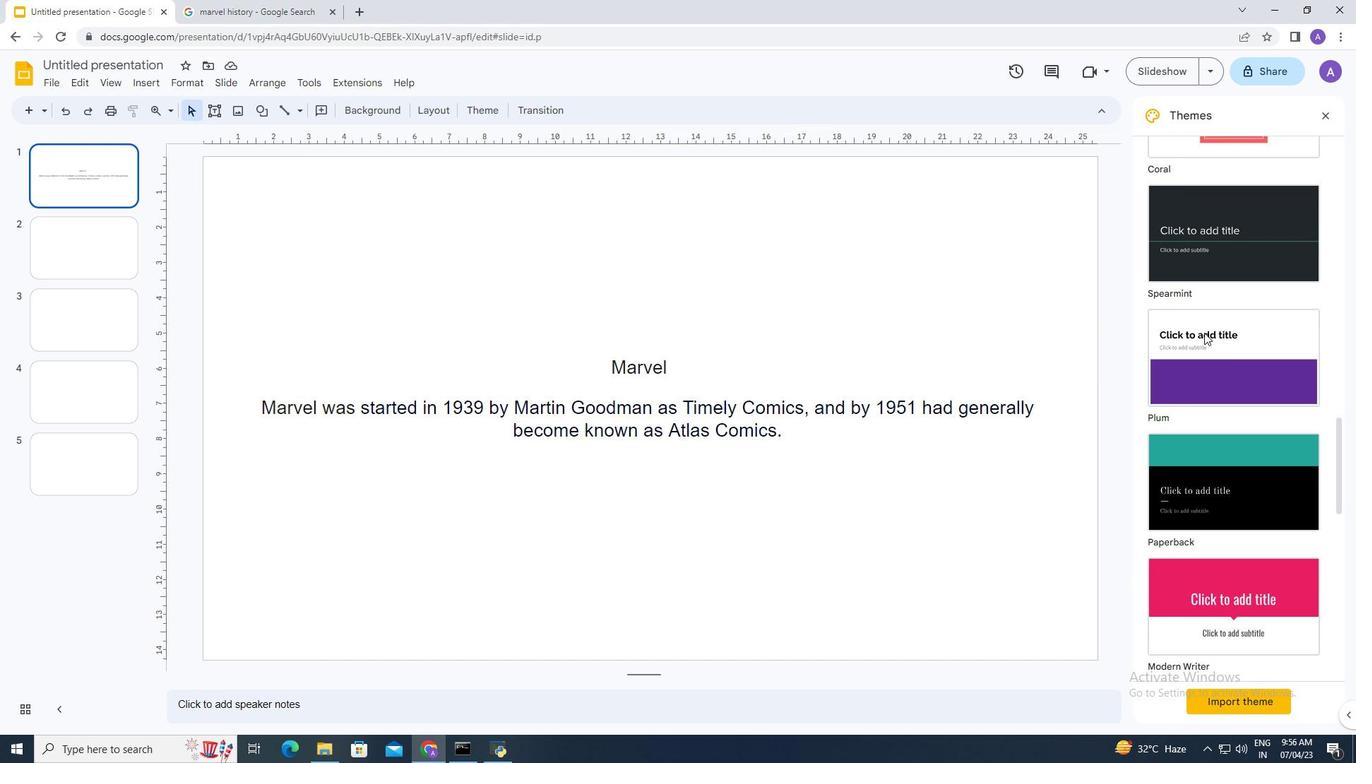 
Action: Mouse scrolled (1204, 332) with delta (0, 0)
Screenshot: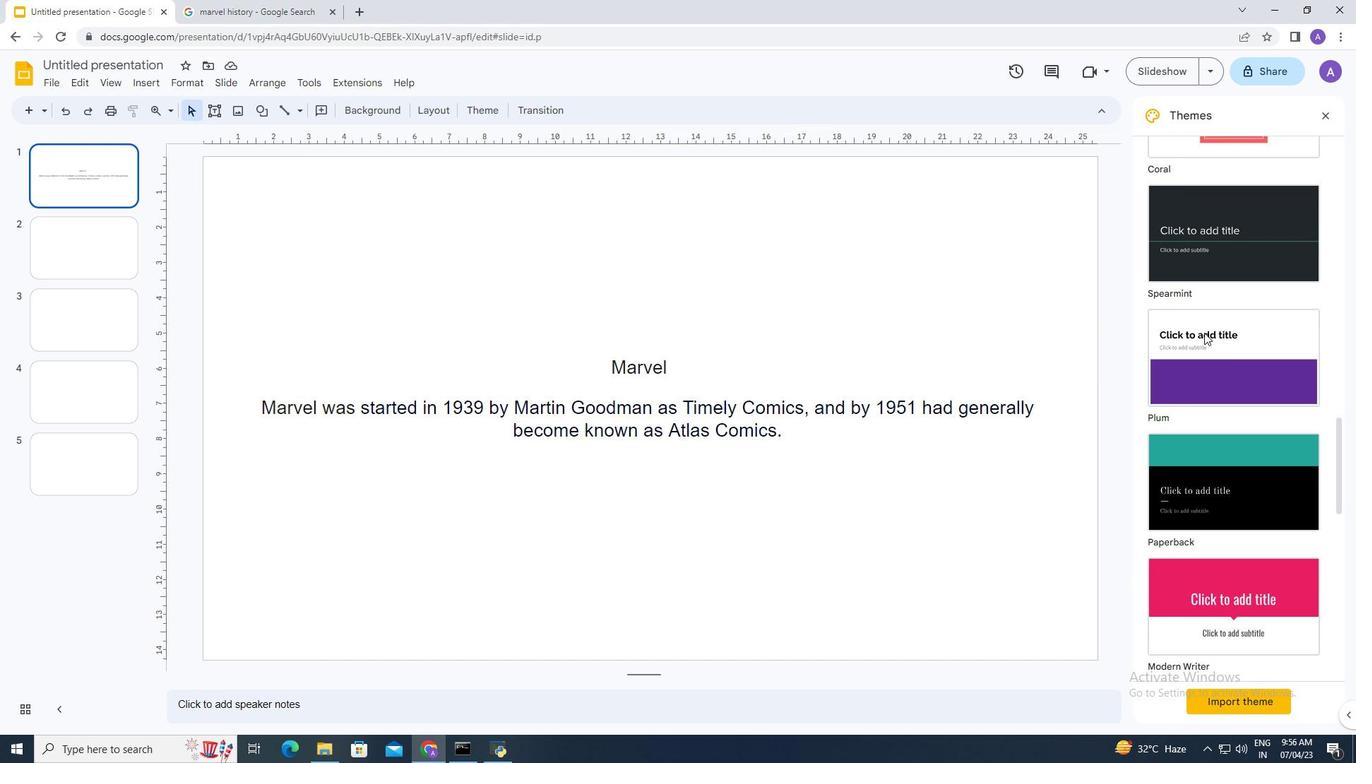 
Action: Mouse scrolled (1204, 332) with delta (0, 0)
Screenshot: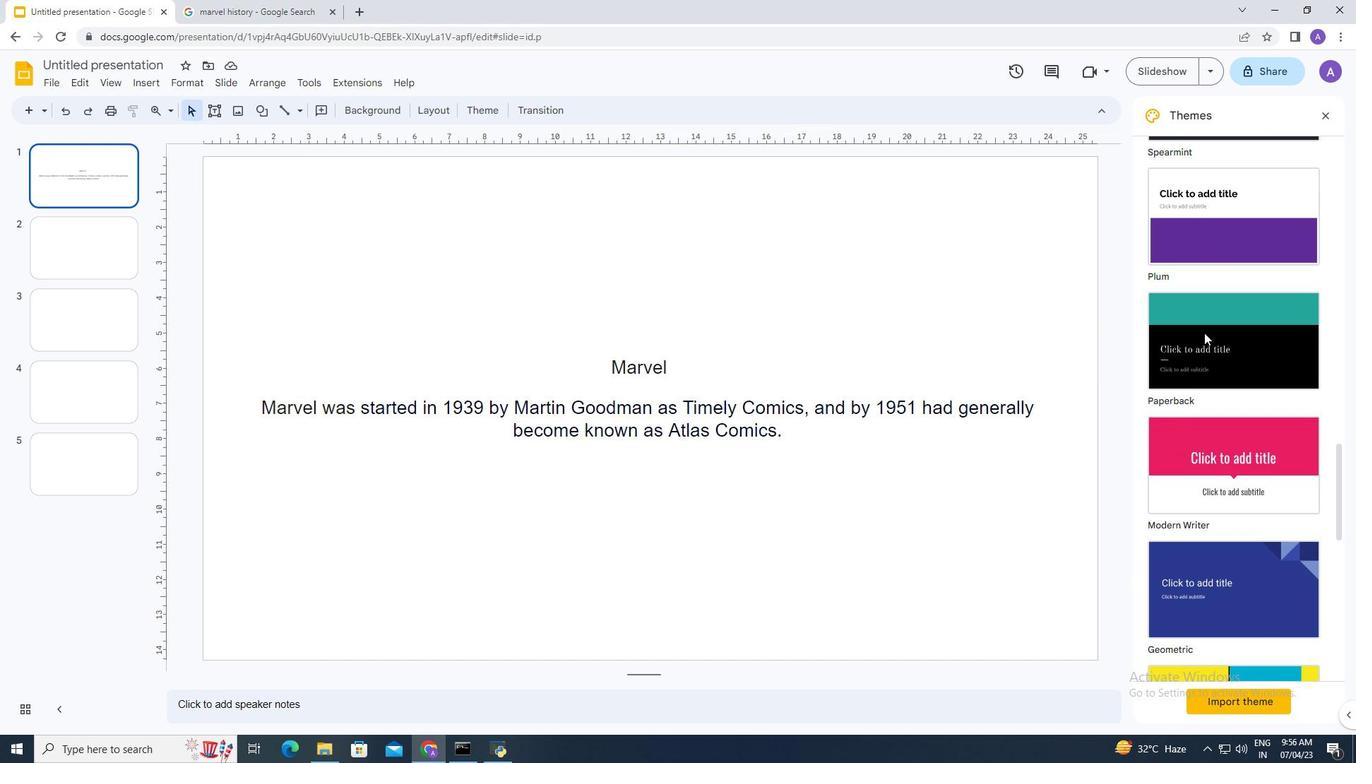 
Action: Mouse scrolled (1204, 332) with delta (0, 0)
Screenshot: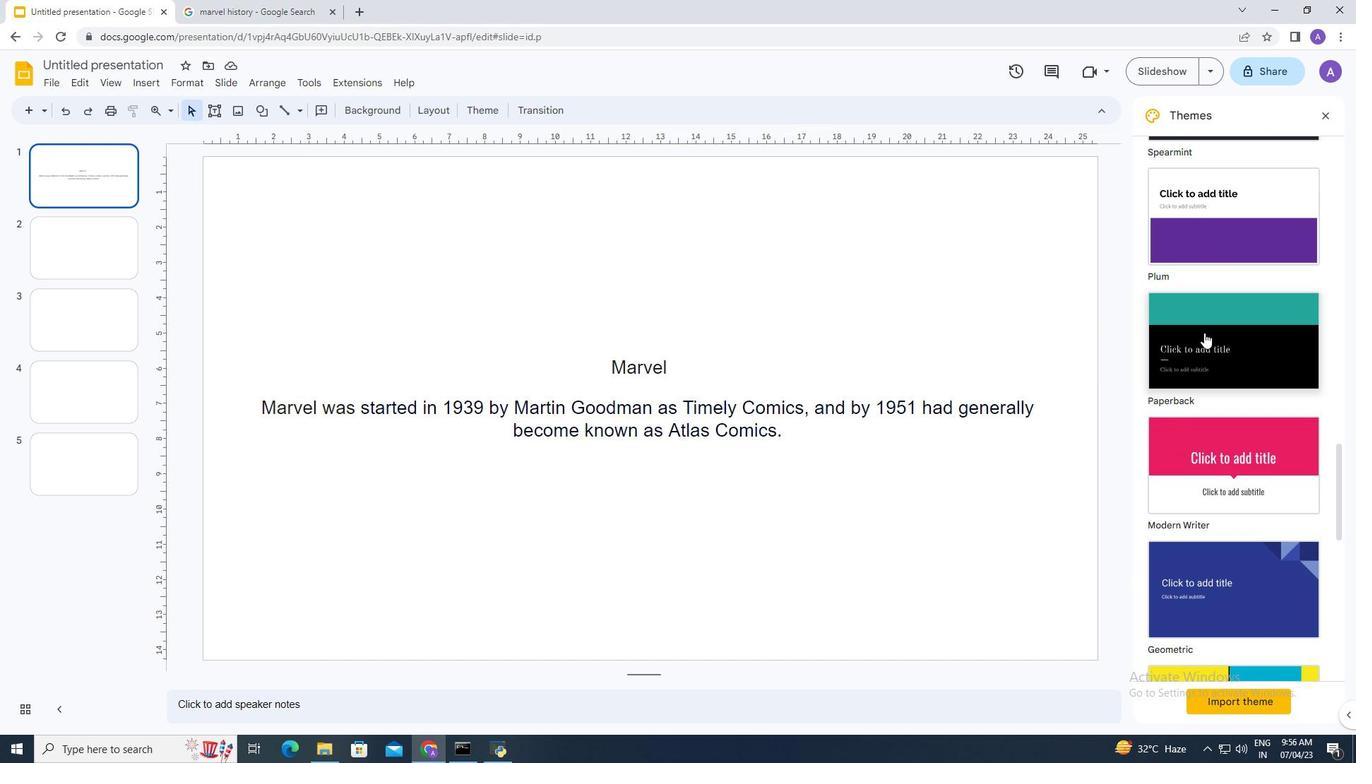 
Action: Mouse moved to (1244, 346)
Screenshot: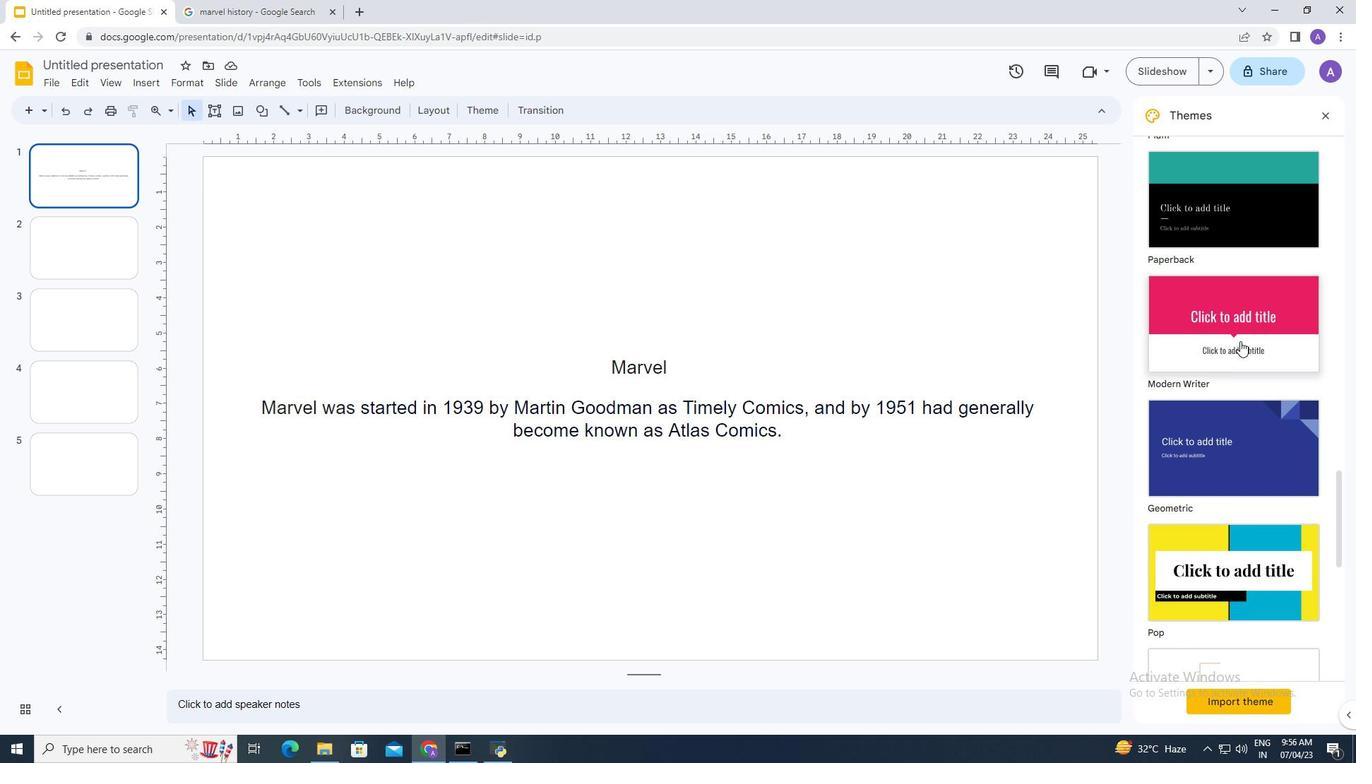 
Action: Mouse pressed left at (1244, 346)
Screenshot: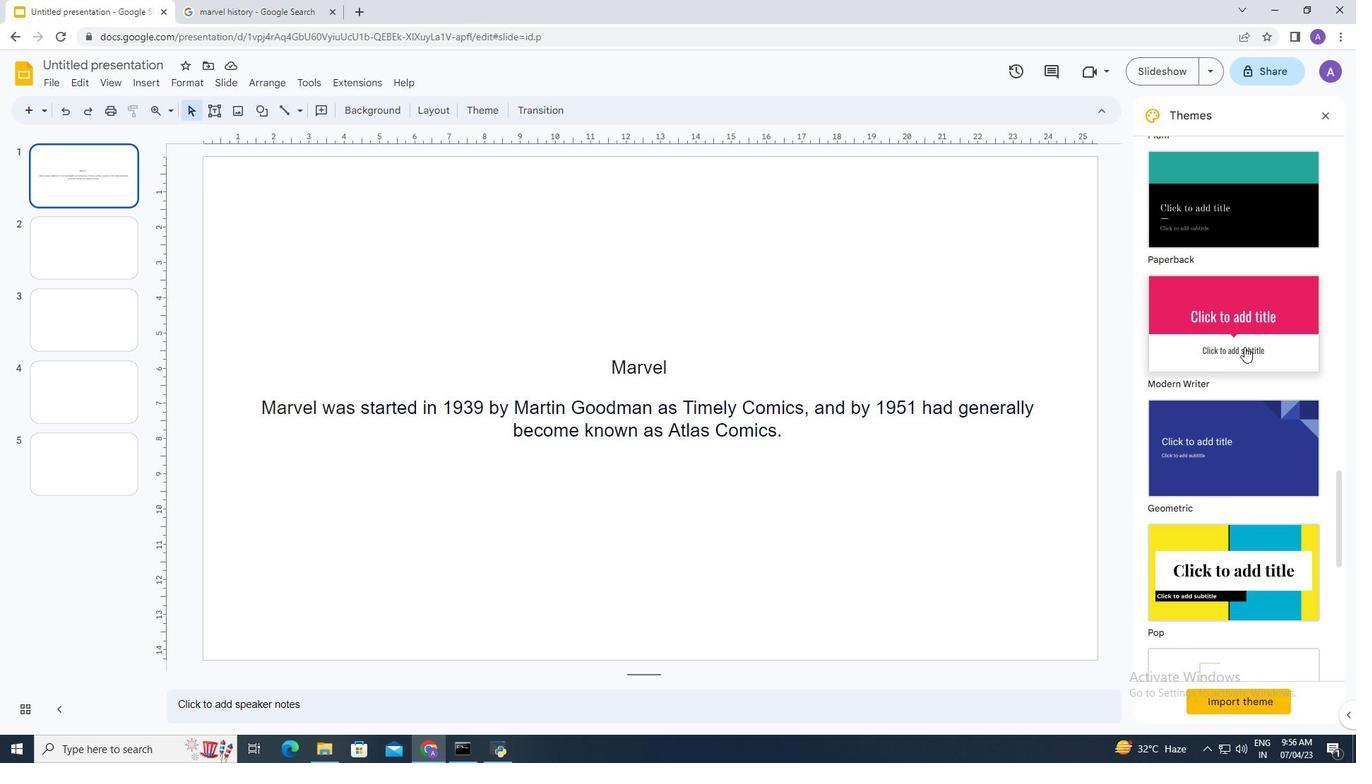 
Action: Mouse moved to (823, 316)
Screenshot: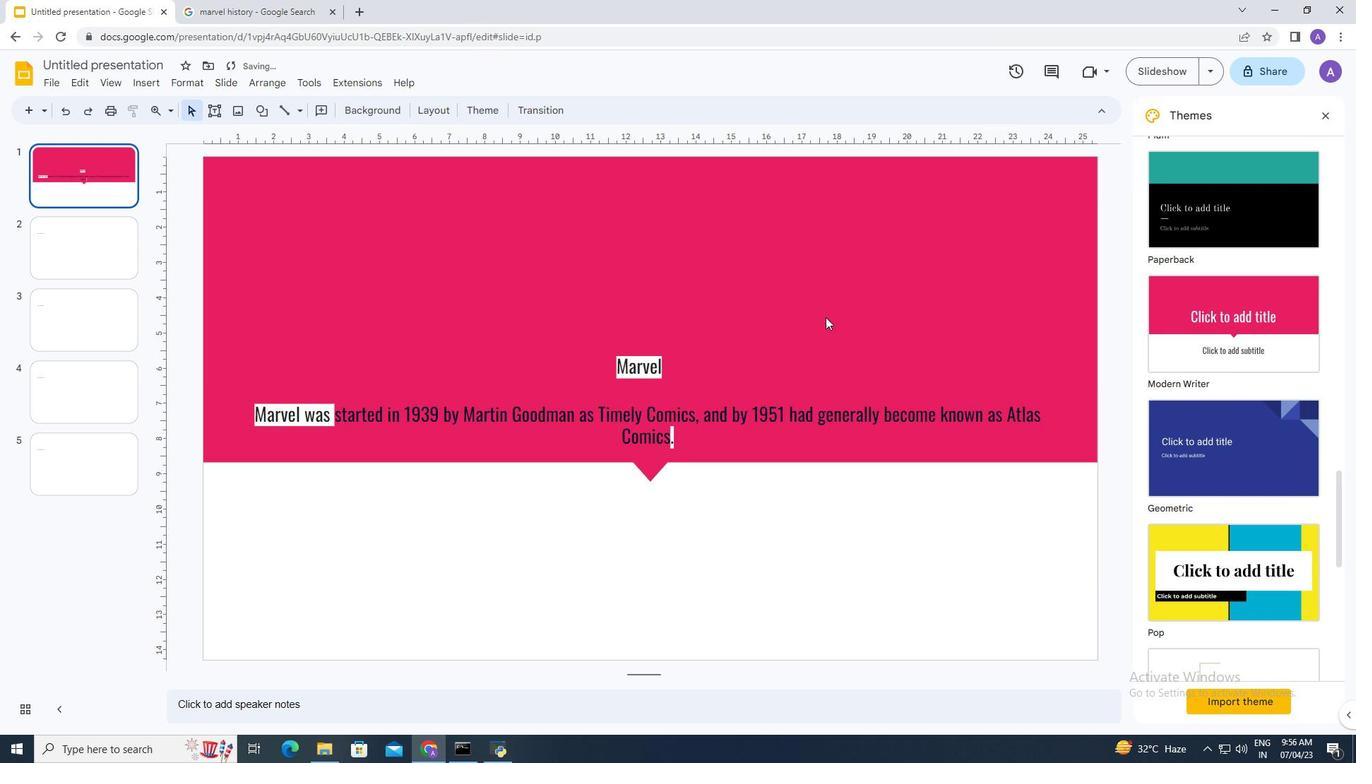 
